Task: In the Company georgetown.edu, schedule a meeting with title: 'Introducing Our Products and Services ', Select date: '8 September, 2023', select start time: 6:00:PM. Add location on call (786) 555-4413 with meeting description: For further discussion on products, kindly join the meeting. Add attendees from company's contact and save.. Logged in from softage.10@softage.net
Action: Mouse moved to (100, 79)
Screenshot: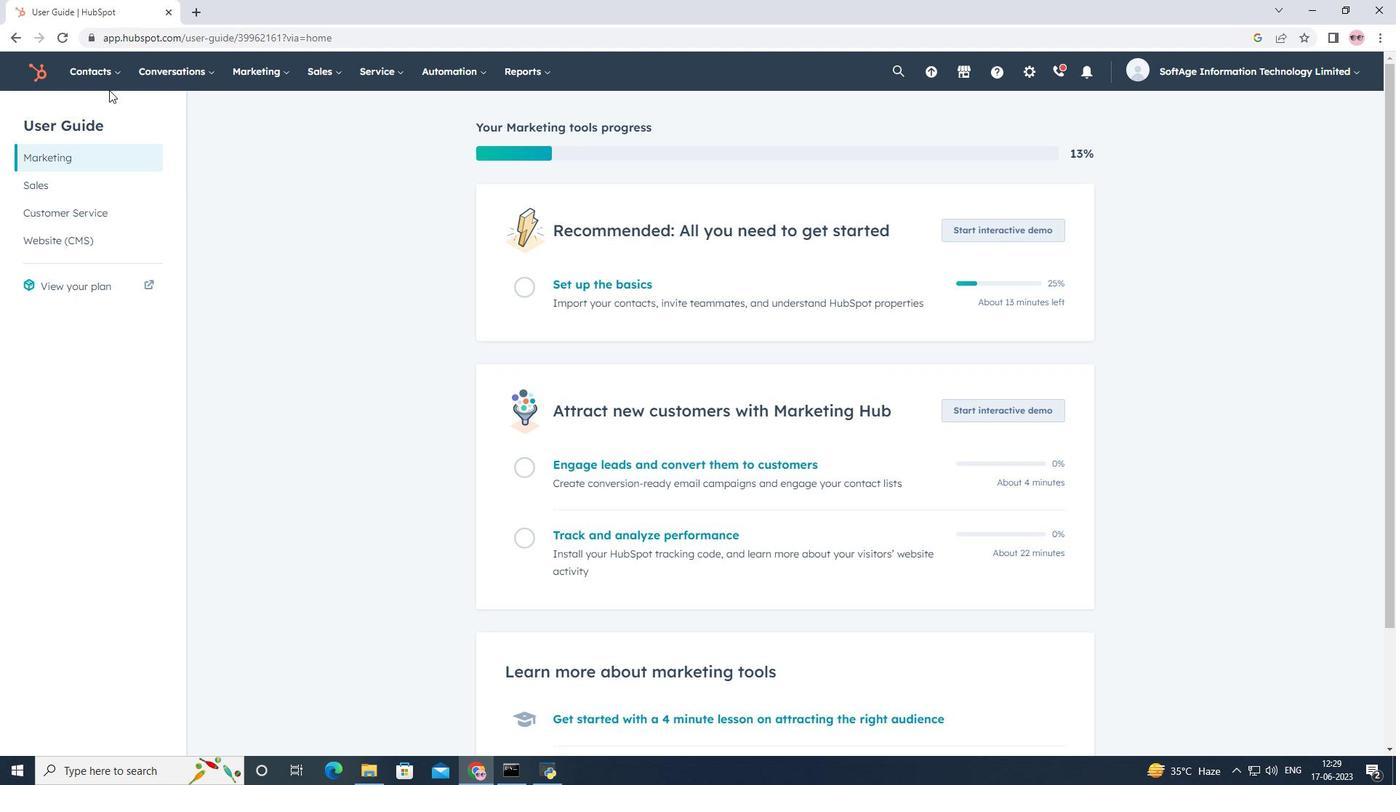 
Action: Mouse pressed left at (100, 79)
Screenshot: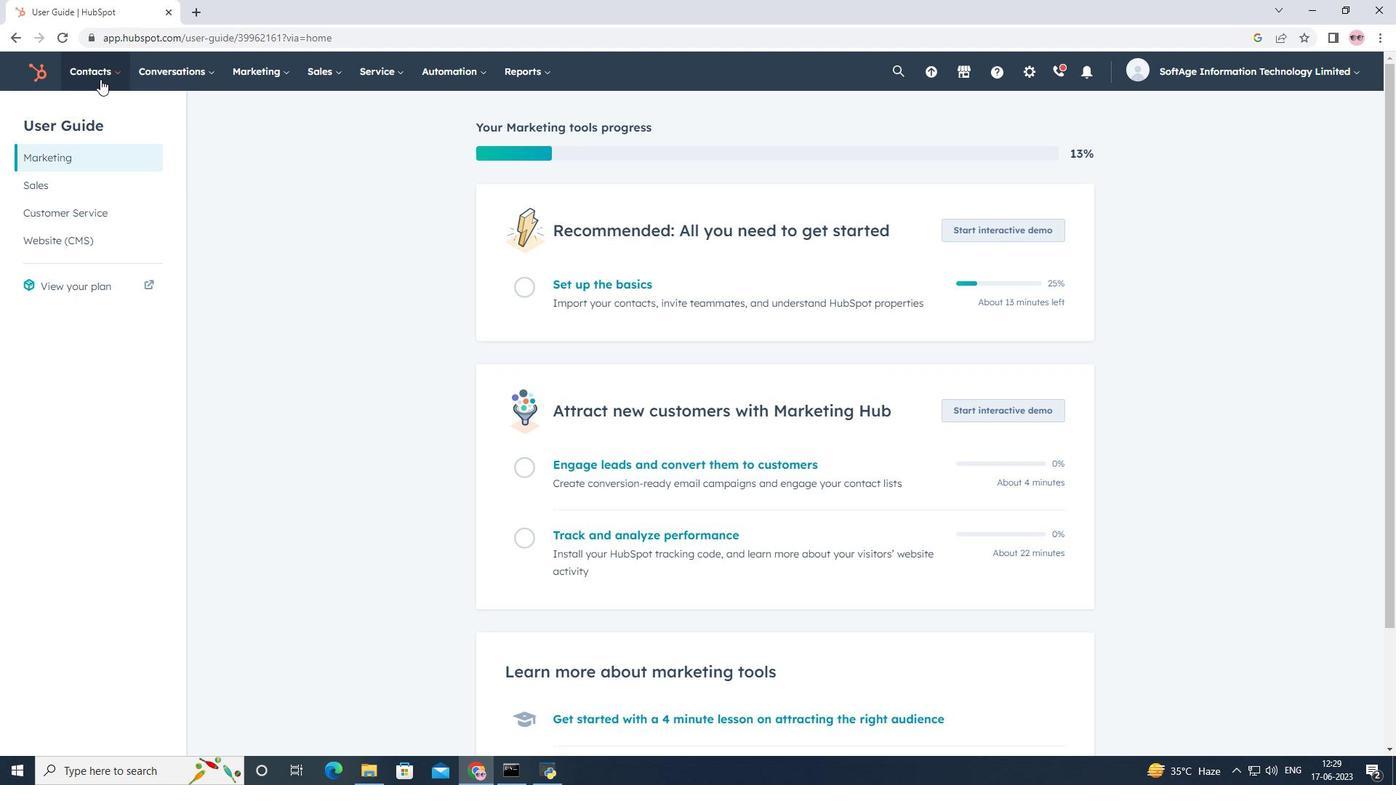 
Action: Mouse moved to (125, 138)
Screenshot: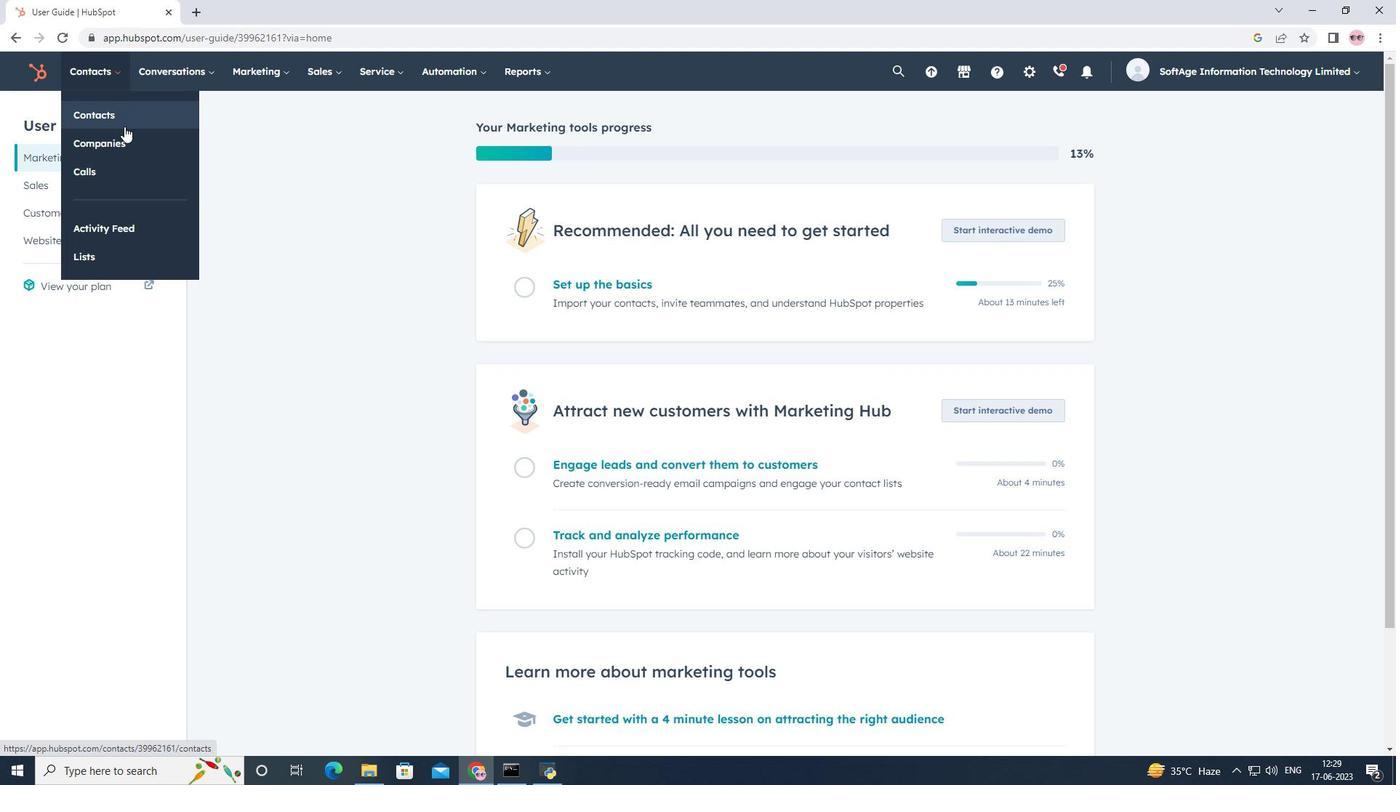 
Action: Mouse pressed left at (125, 138)
Screenshot: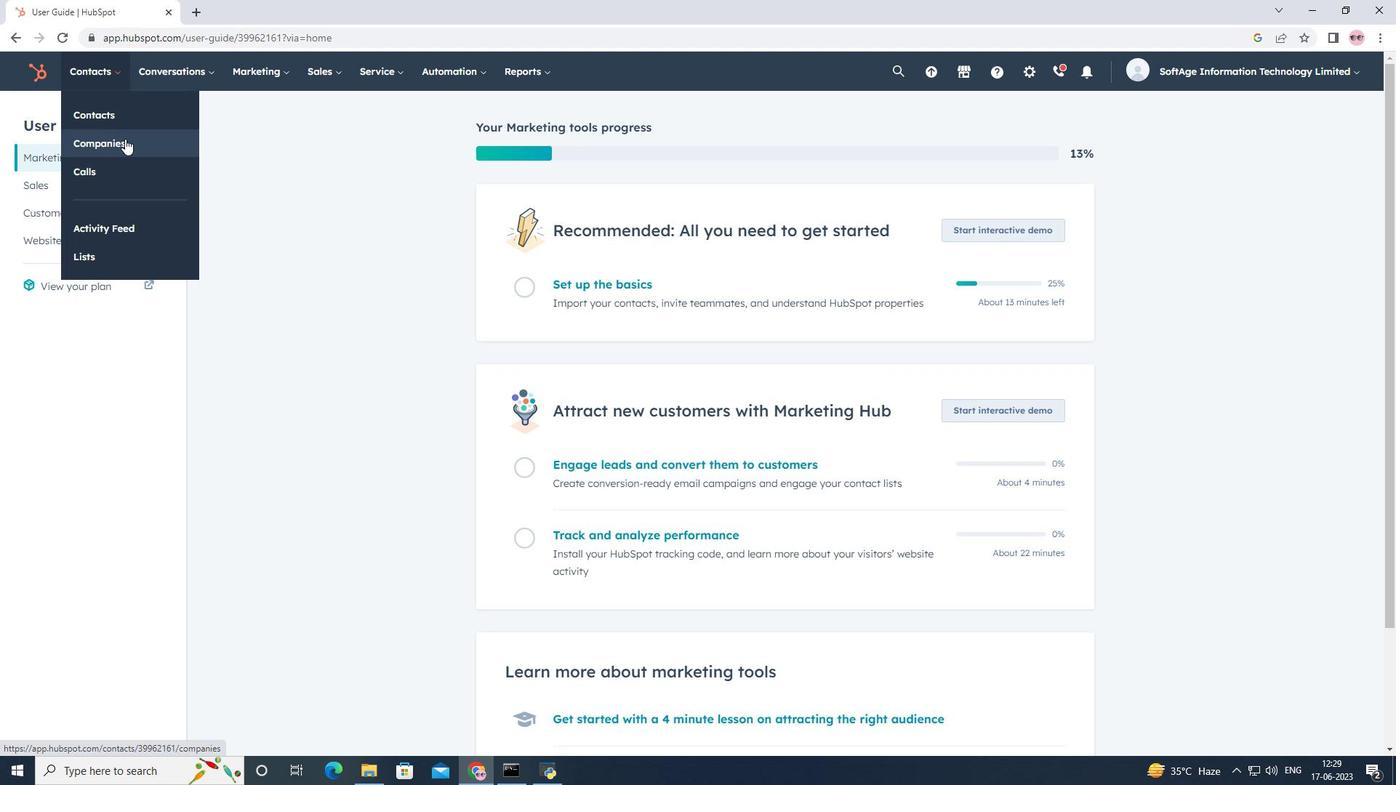 
Action: Mouse moved to (128, 238)
Screenshot: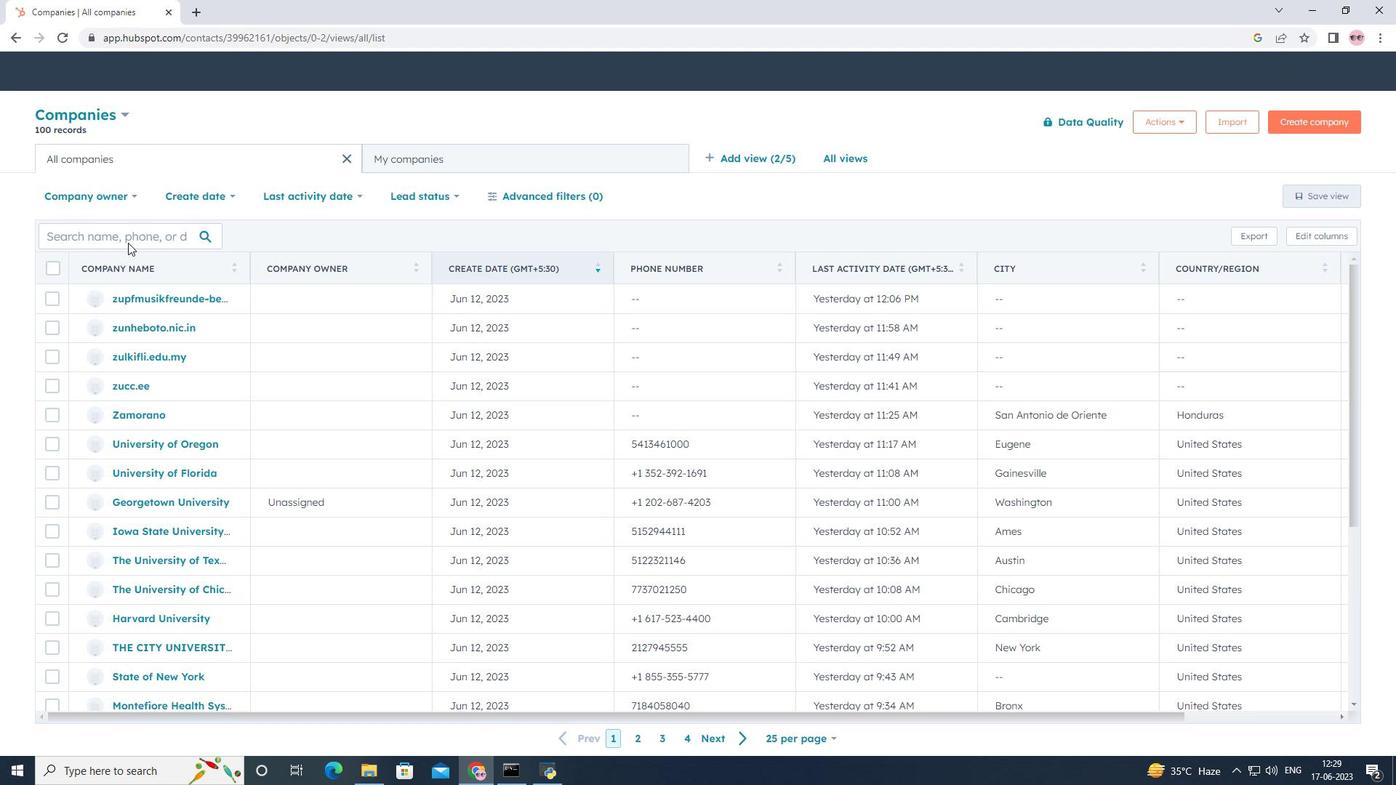 
Action: Mouse pressed left at (128, 238)
Screenshot: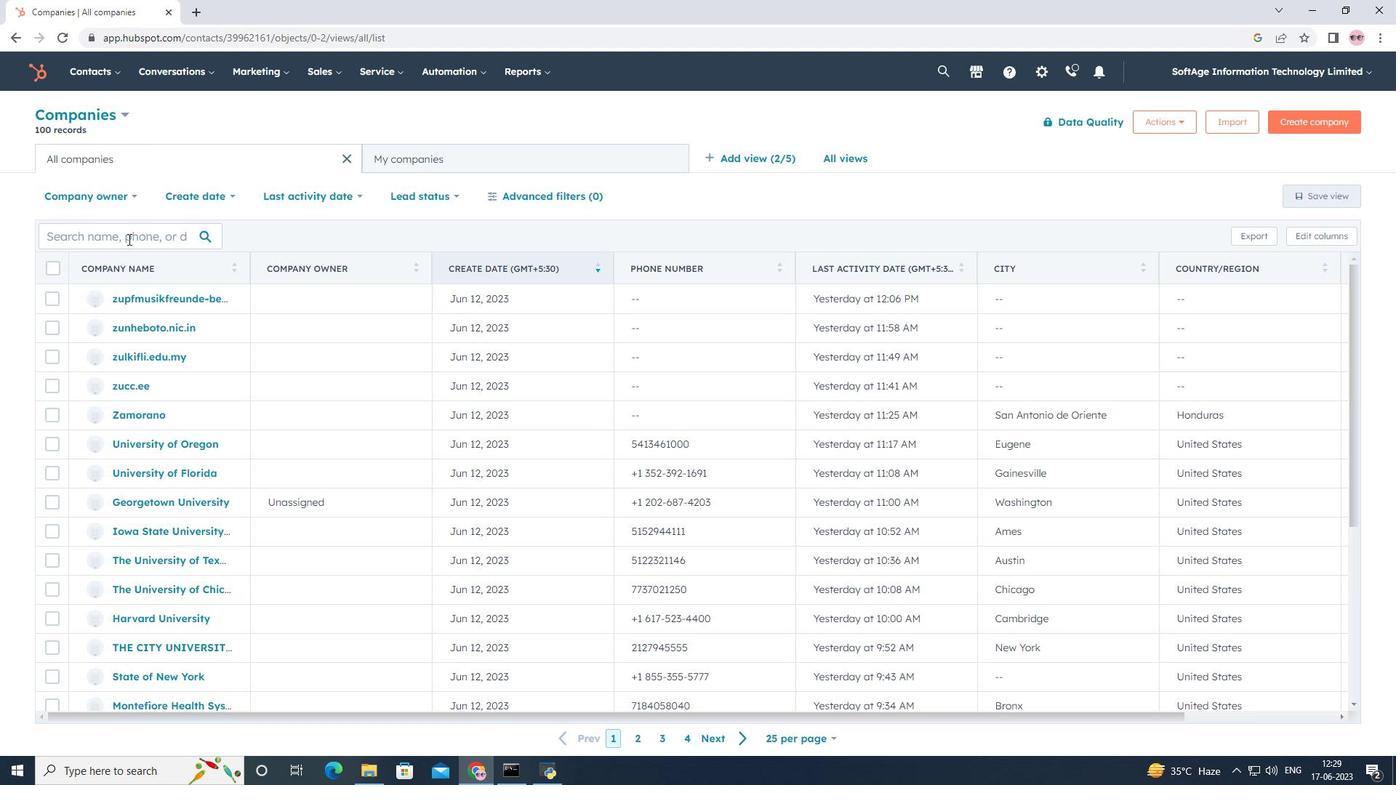 
Action: Key pressed georgetown.edu
Screenshot: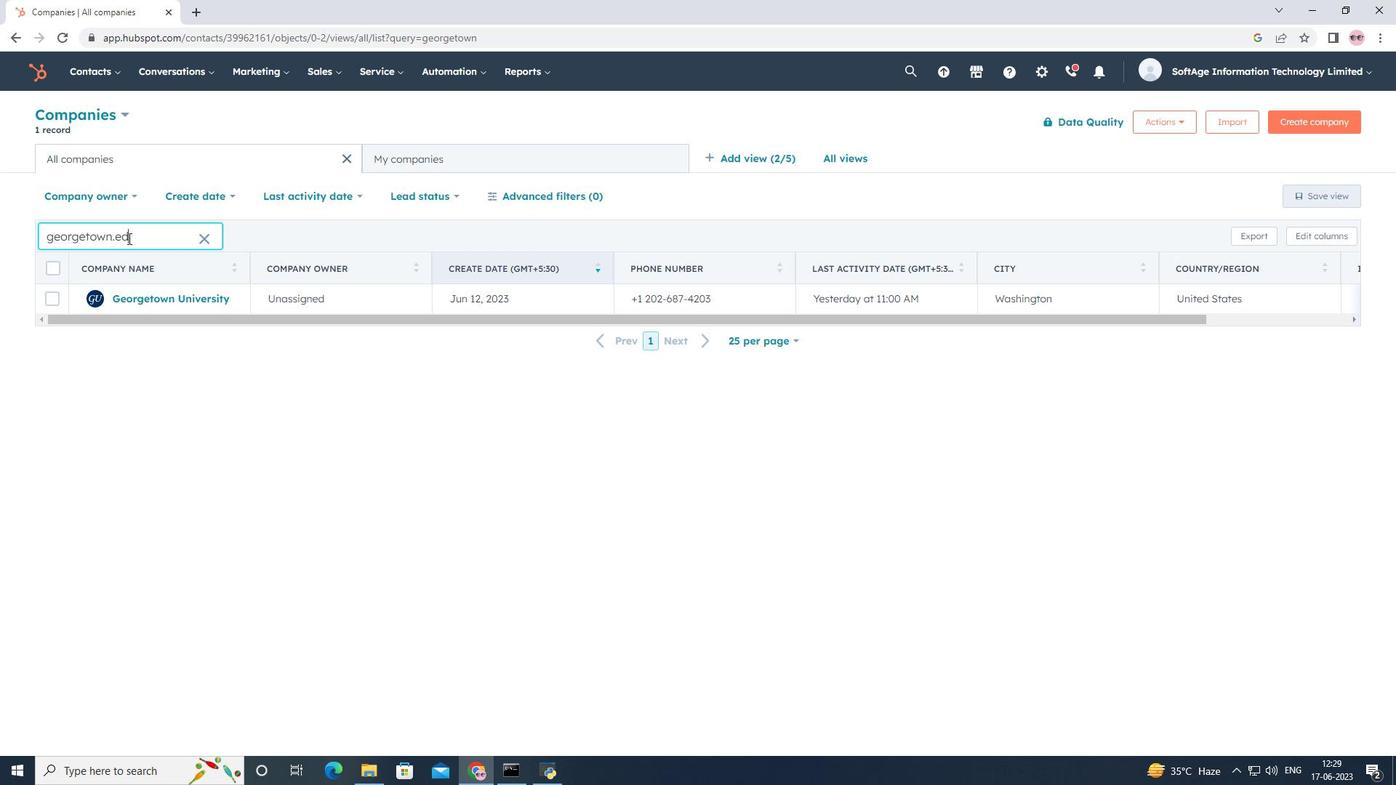 
Action: Mouse moved to (160, 293)
Screenshot: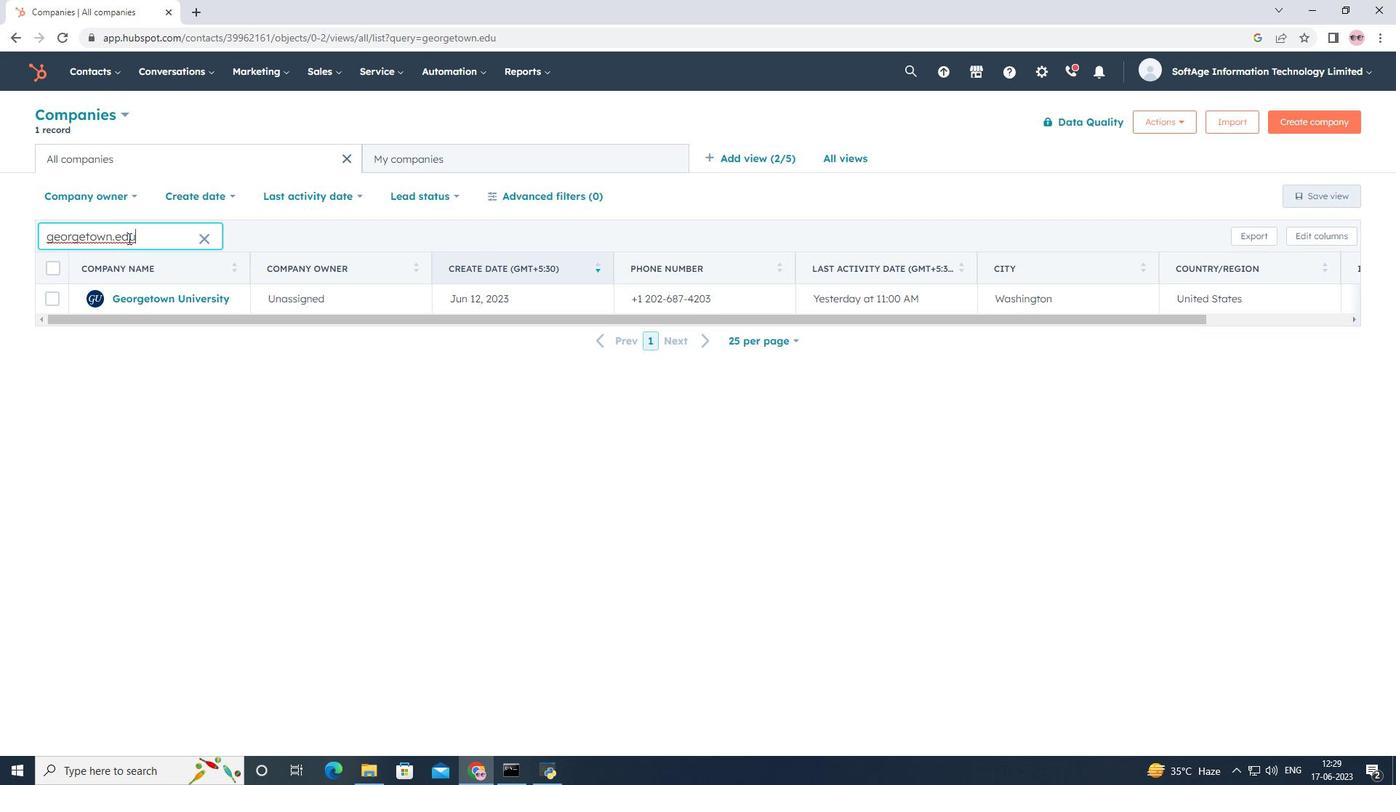 
Action: Mouse pressed left at (160, 293)
Screenshot: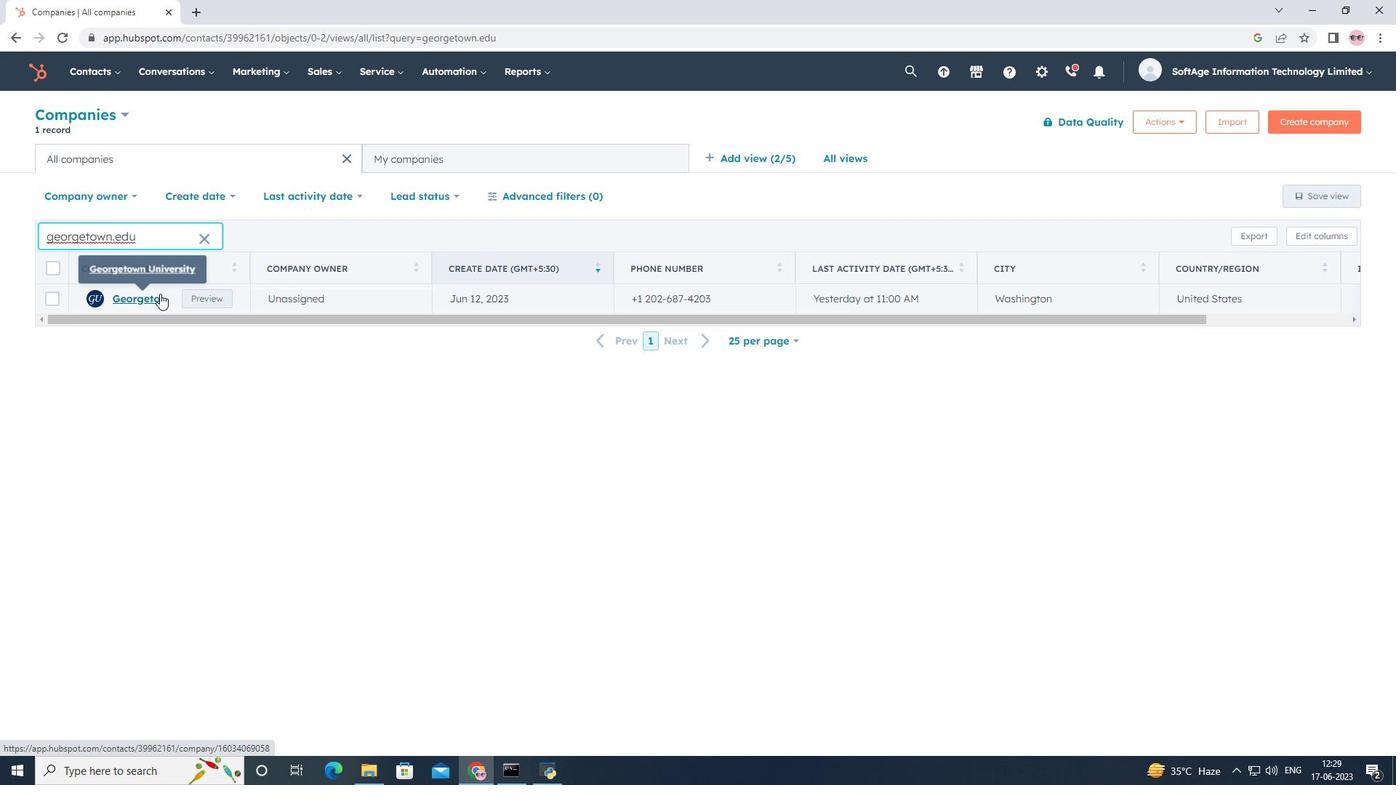 
Action: Mouse moved to (235, 242)
Screenshot: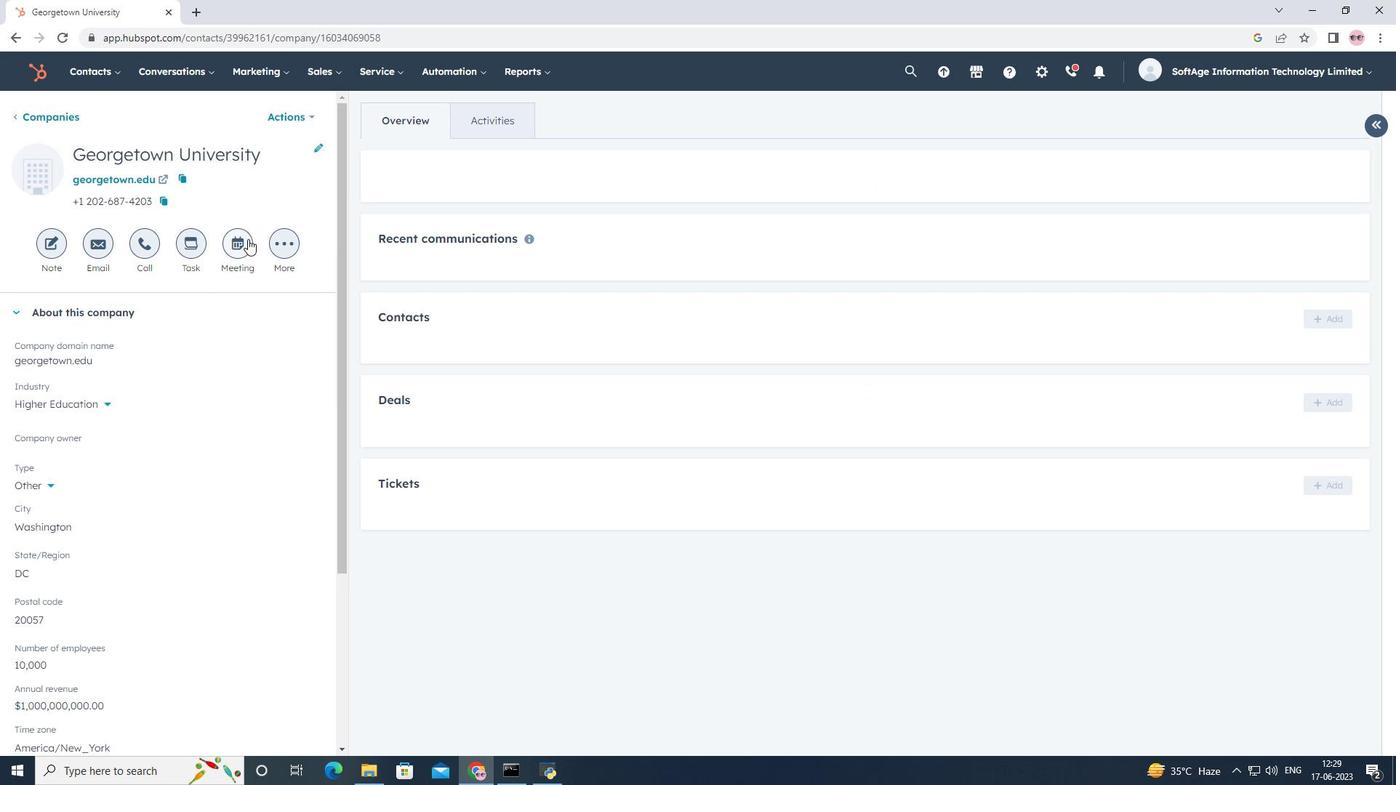 
Action: Mouse pressed left at (235, 242)
Screenshot: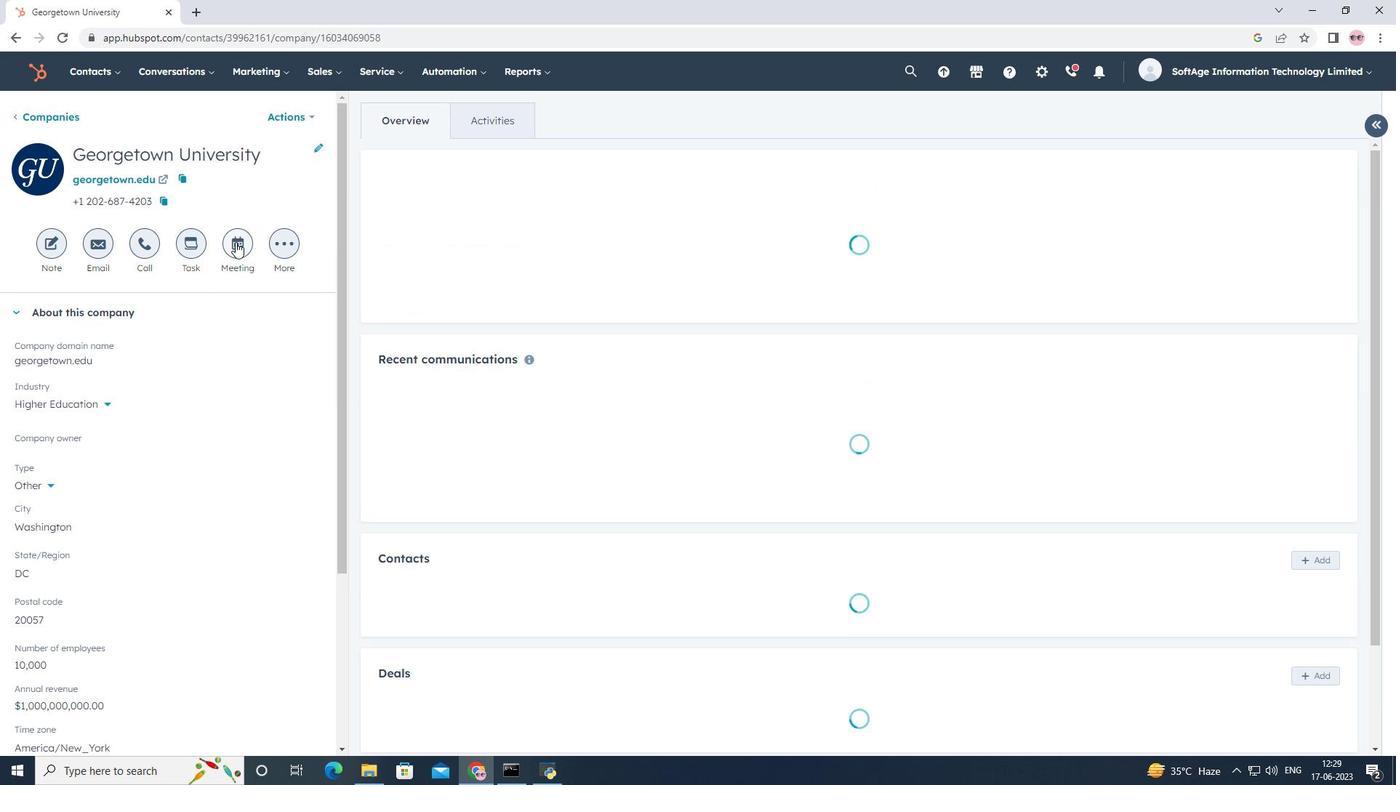 
Action: Mouse moved to (312, 226)
Screenshot: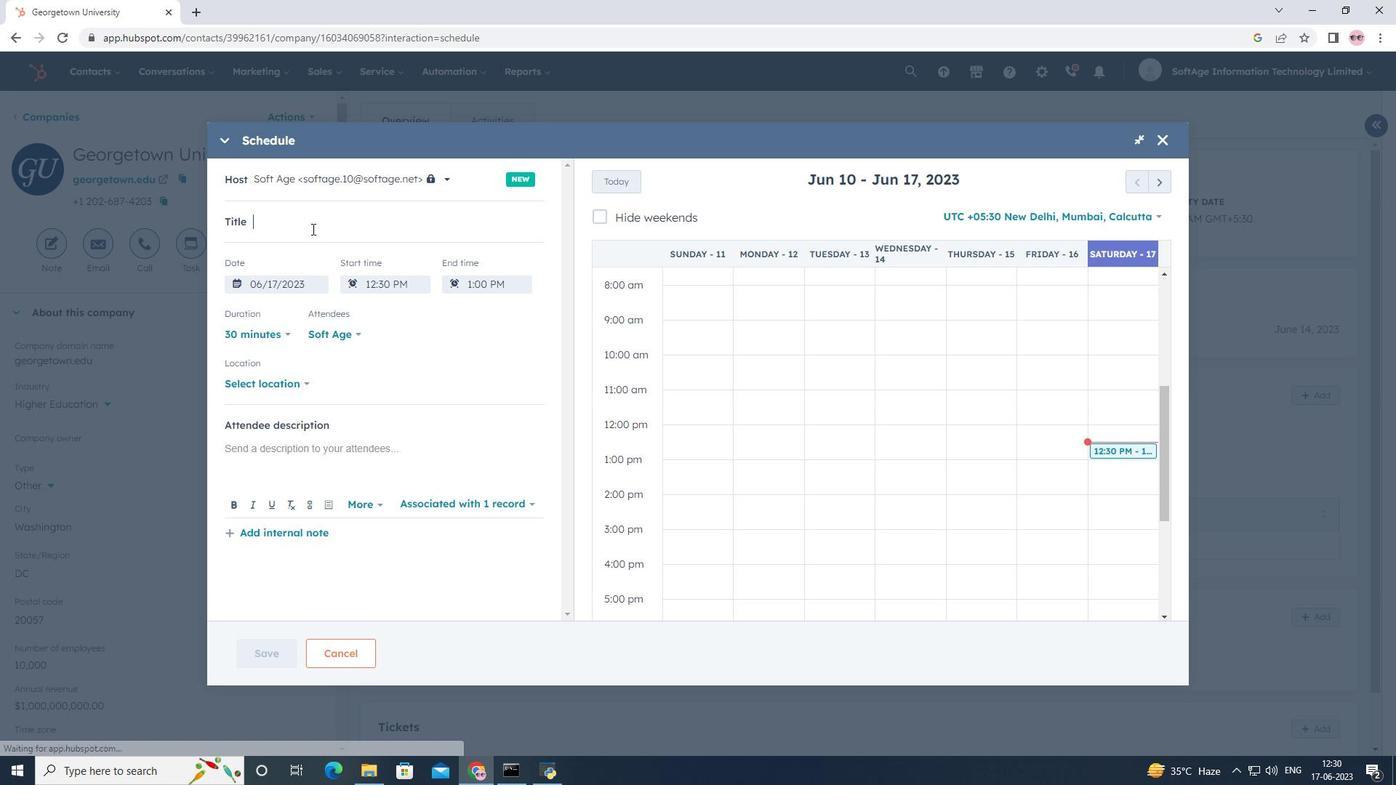
Action: Mouse pressed left at (312, 226)
Screenshot: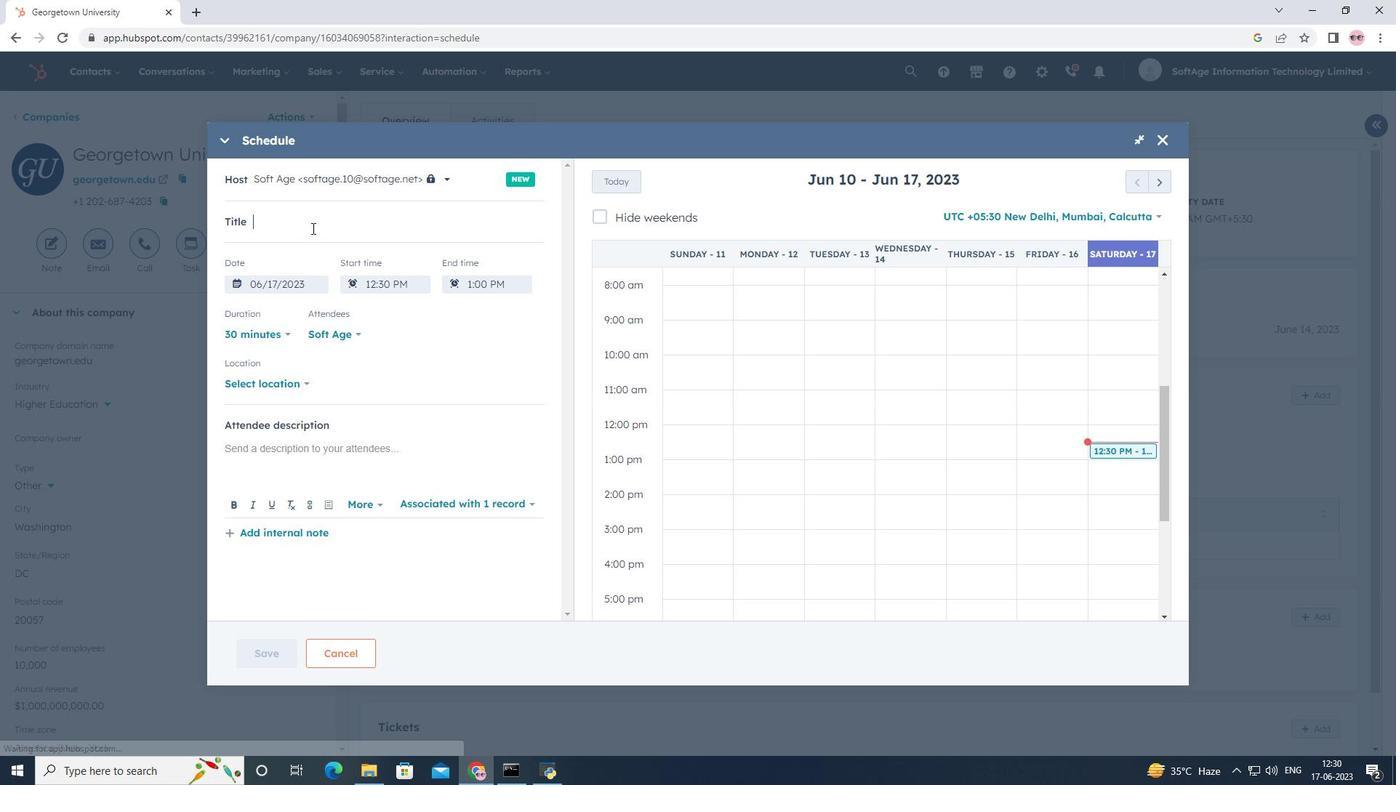 
Action: Mouse moved to (313, 226)
Screenshot: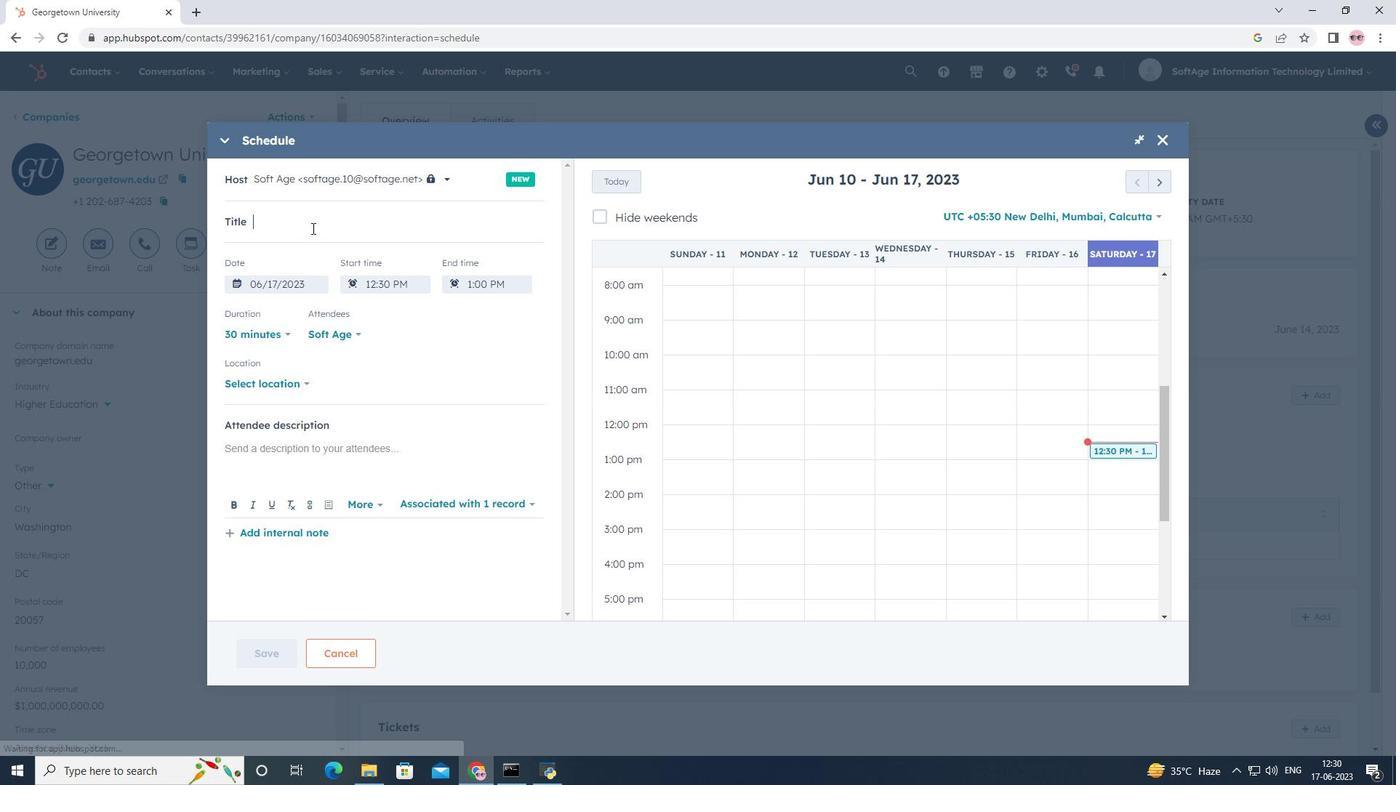 
Action: Key pressed <Key.shift>Introducing<Key.space><Key.shift>Our<Key.space><Key.shift>Products<Key.space>and<Key.space><Key.shift>Services
Screenshot: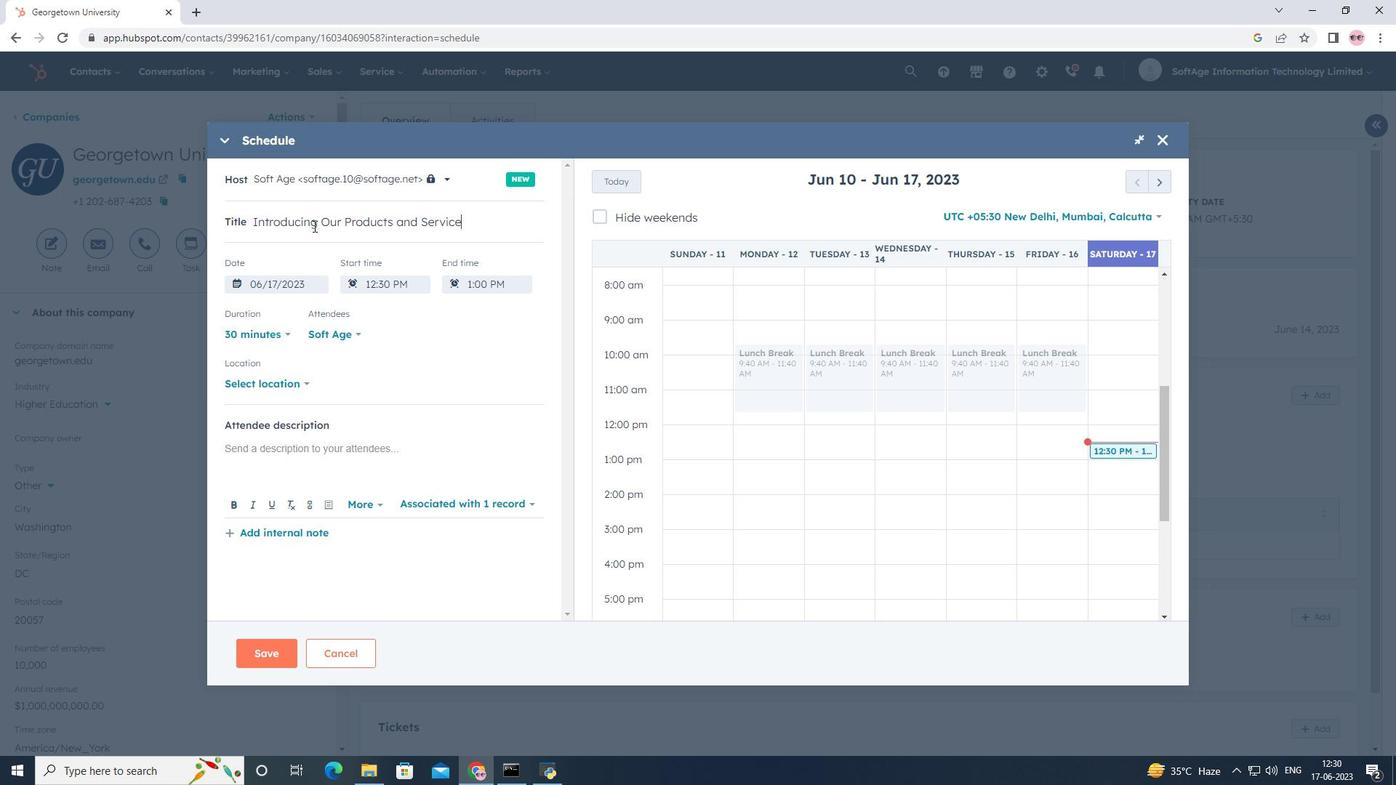 
Action: Mouse moved to (1157, 186)
Screenshot: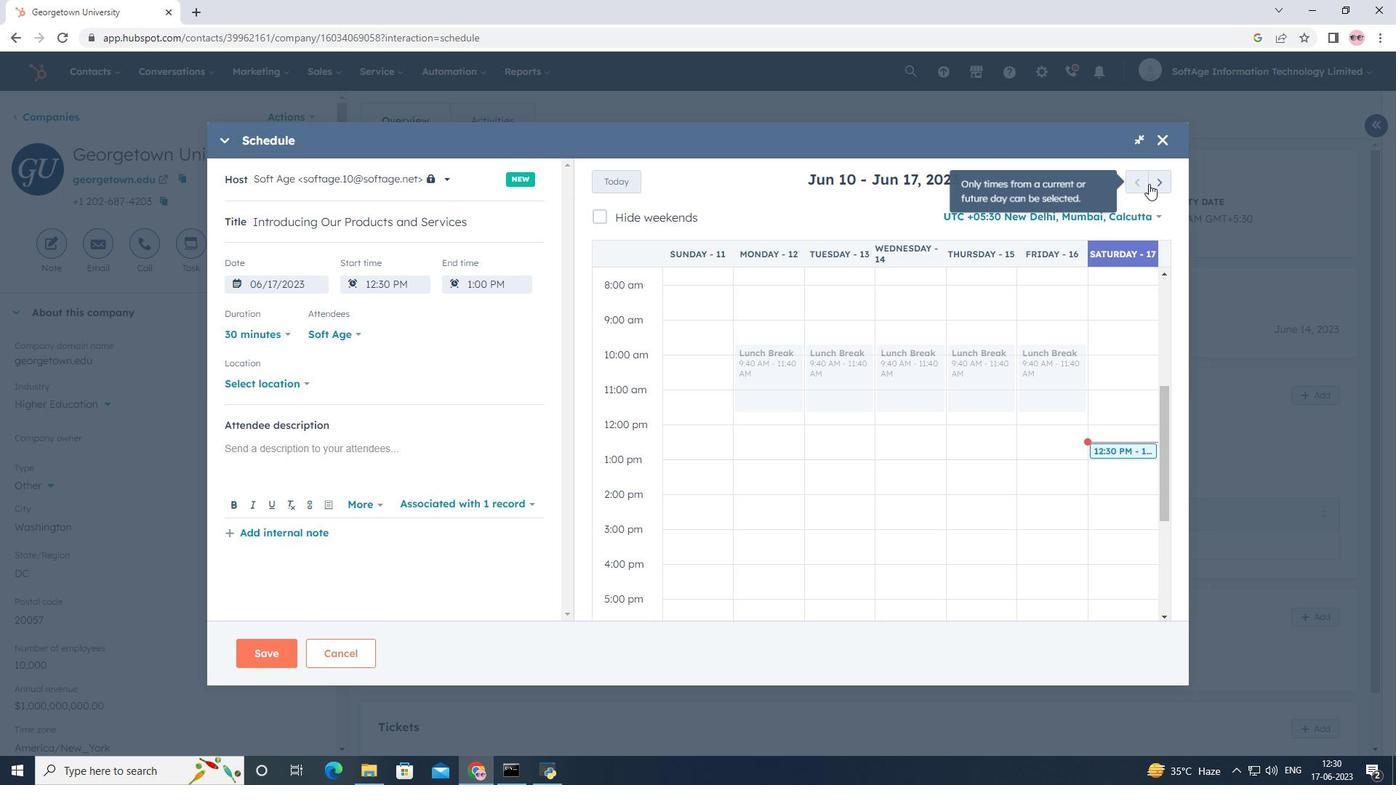 
Action: Mouse pressed left at (1157, 186)
Screenshot: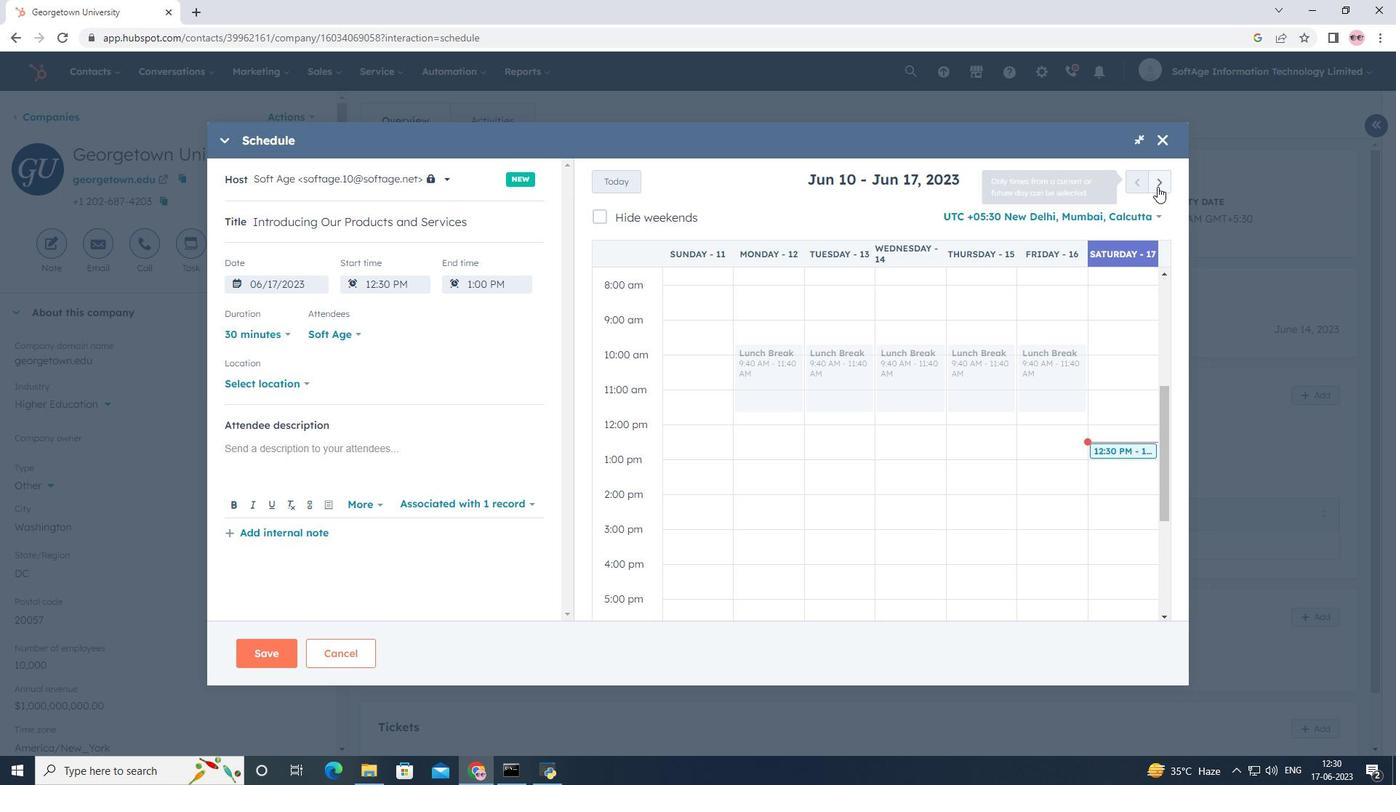 
Action: Mouse pressed left at (1157, 186)
Screenshot: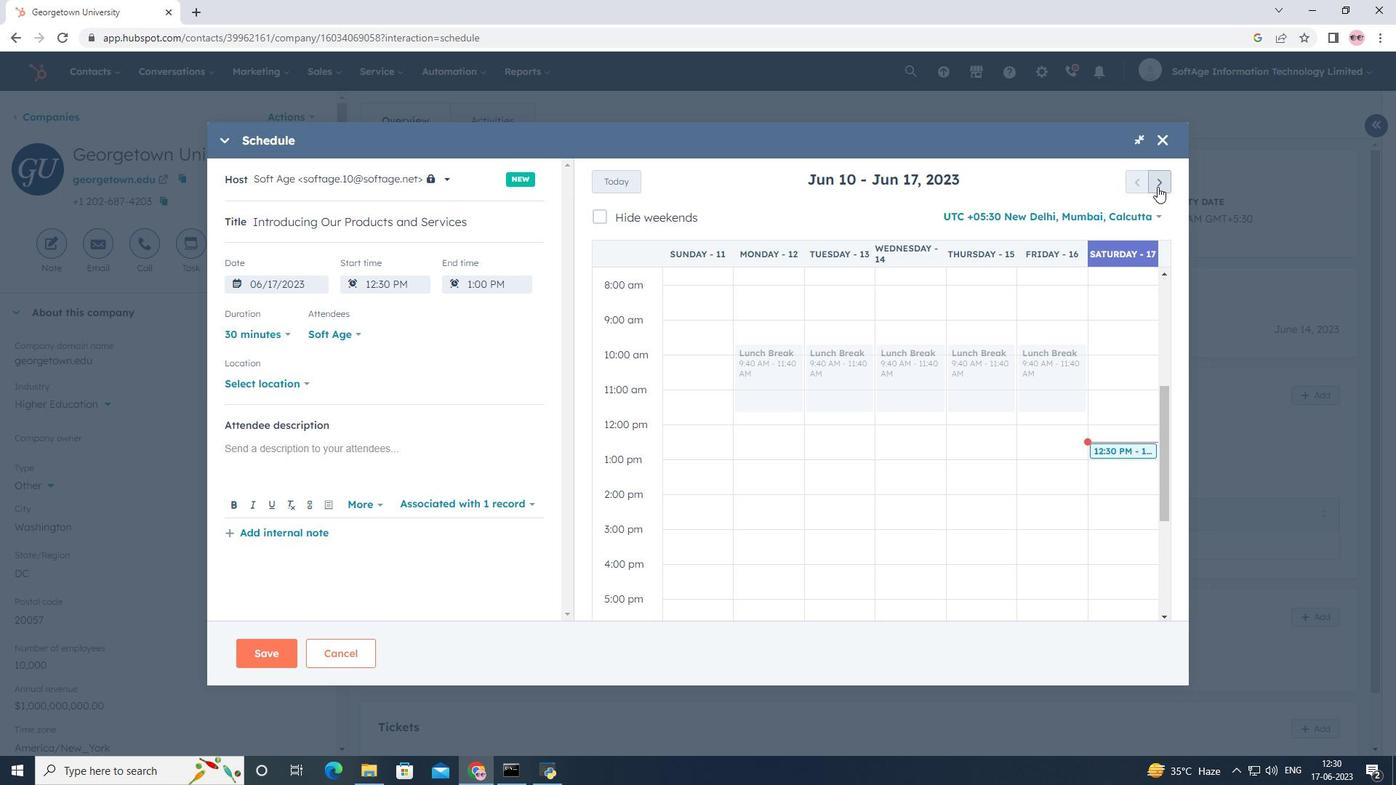 
Action: Mouse pressed left at (1157, 186)
Screenshot: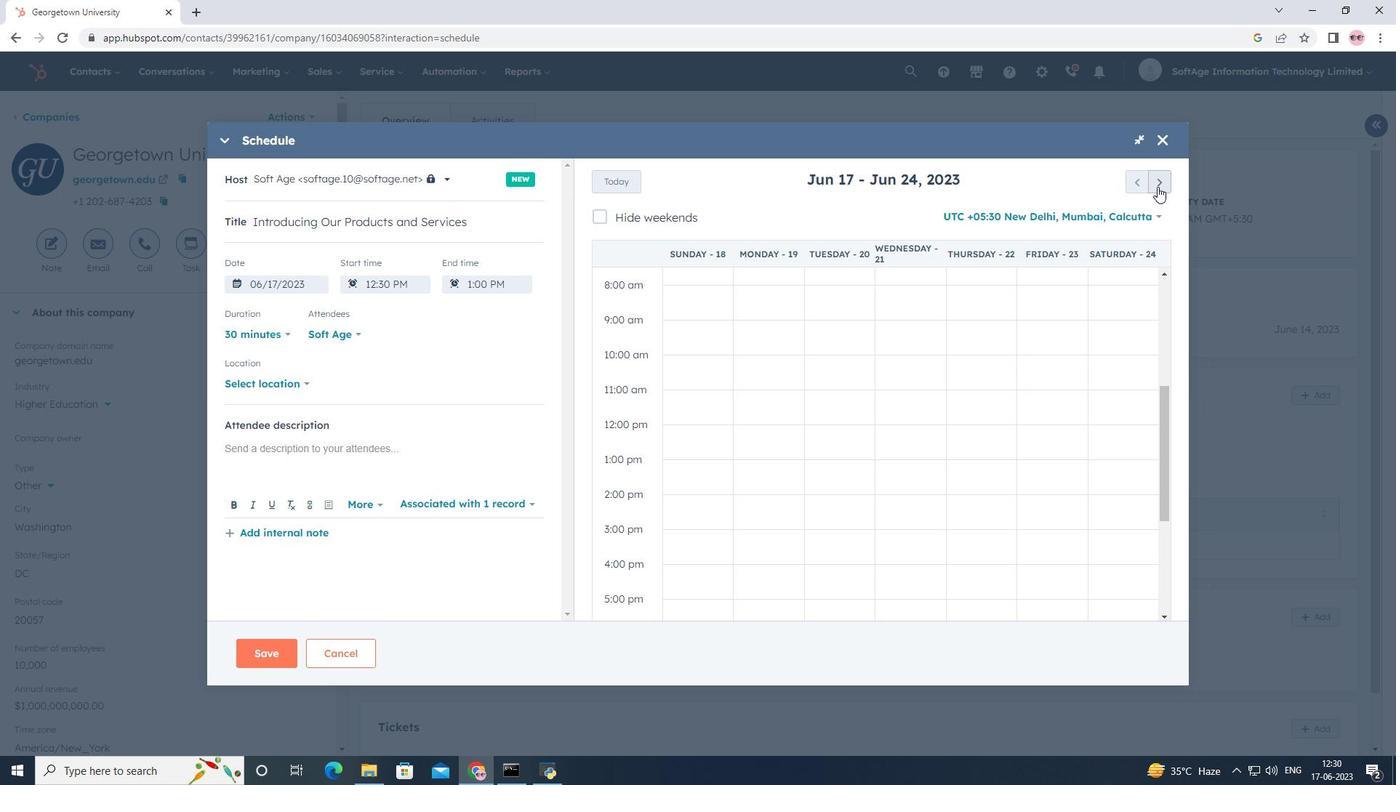 
Action: Mouse pressed left at (1157, 186)
Screenshot: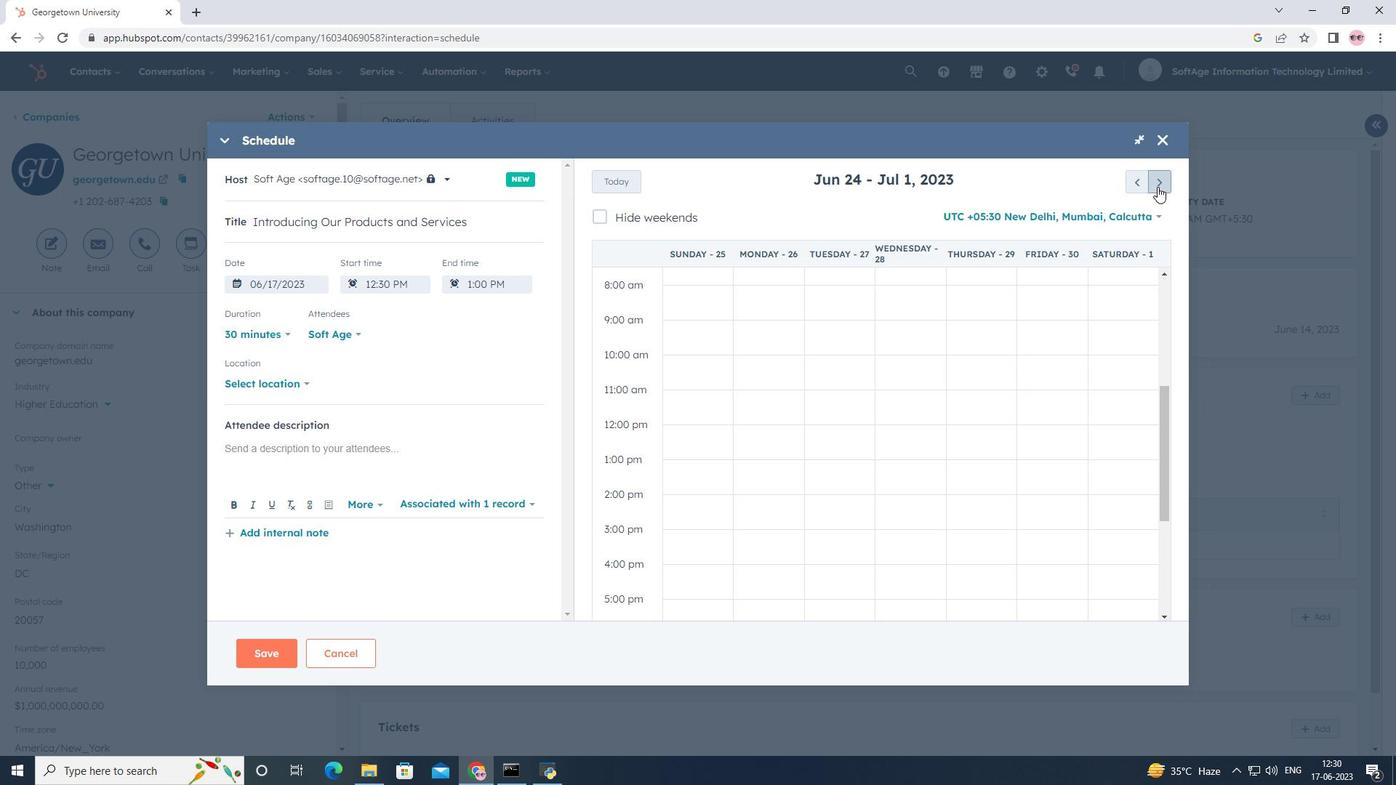 
Action: Mouse pressed left at (1157, 186)
Screenshot: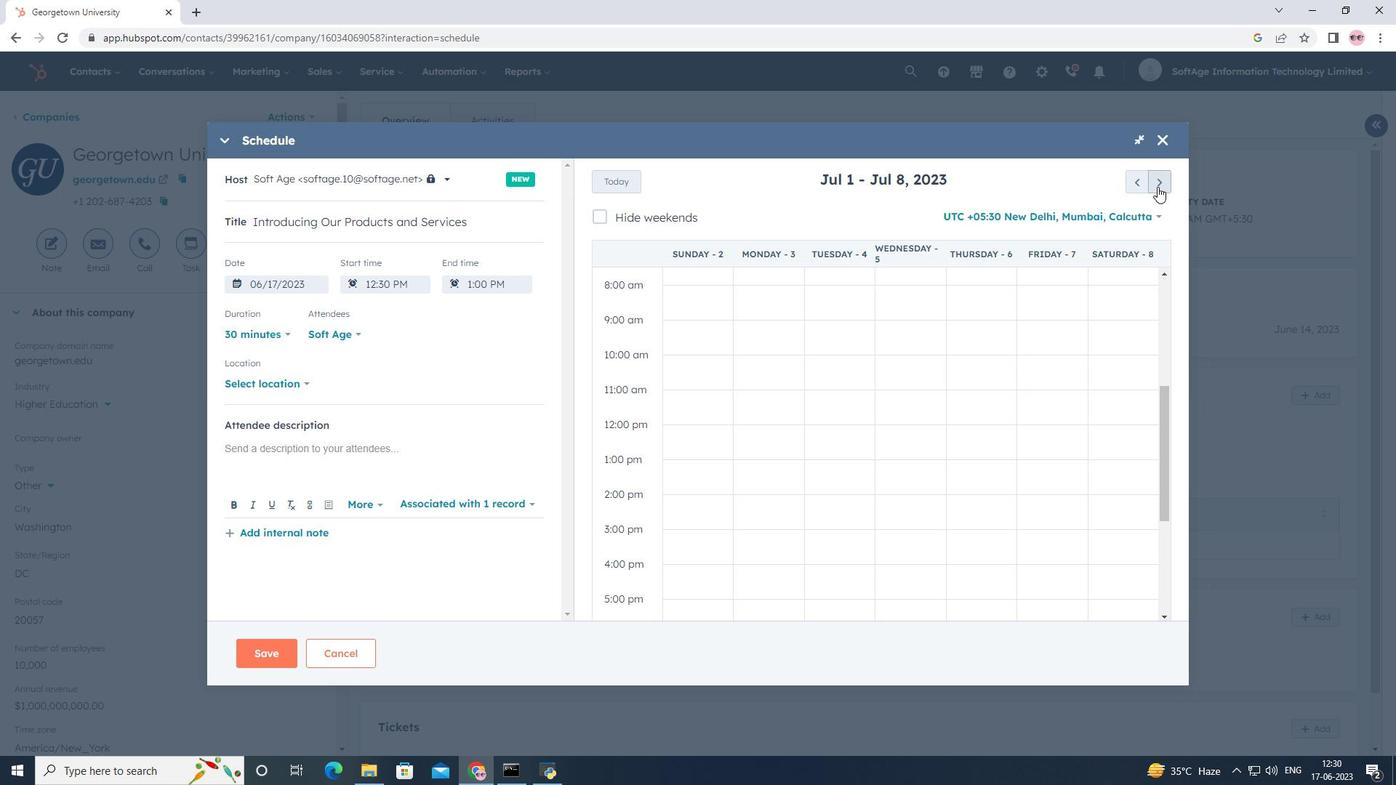 
Action: Mouse pressed left at (1157, 186)
Screenshot: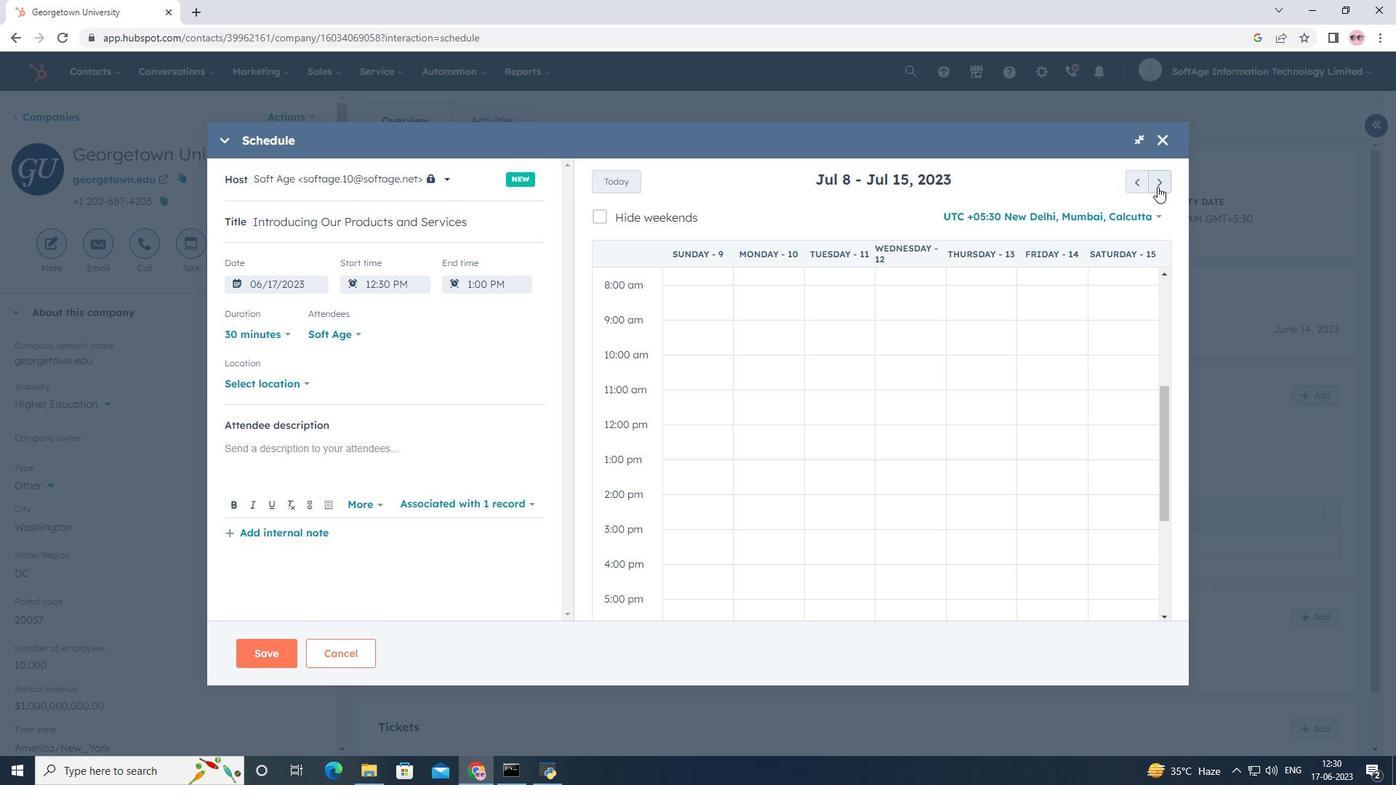 
Action: Mouse moved to (1158, 186)
Screenshot: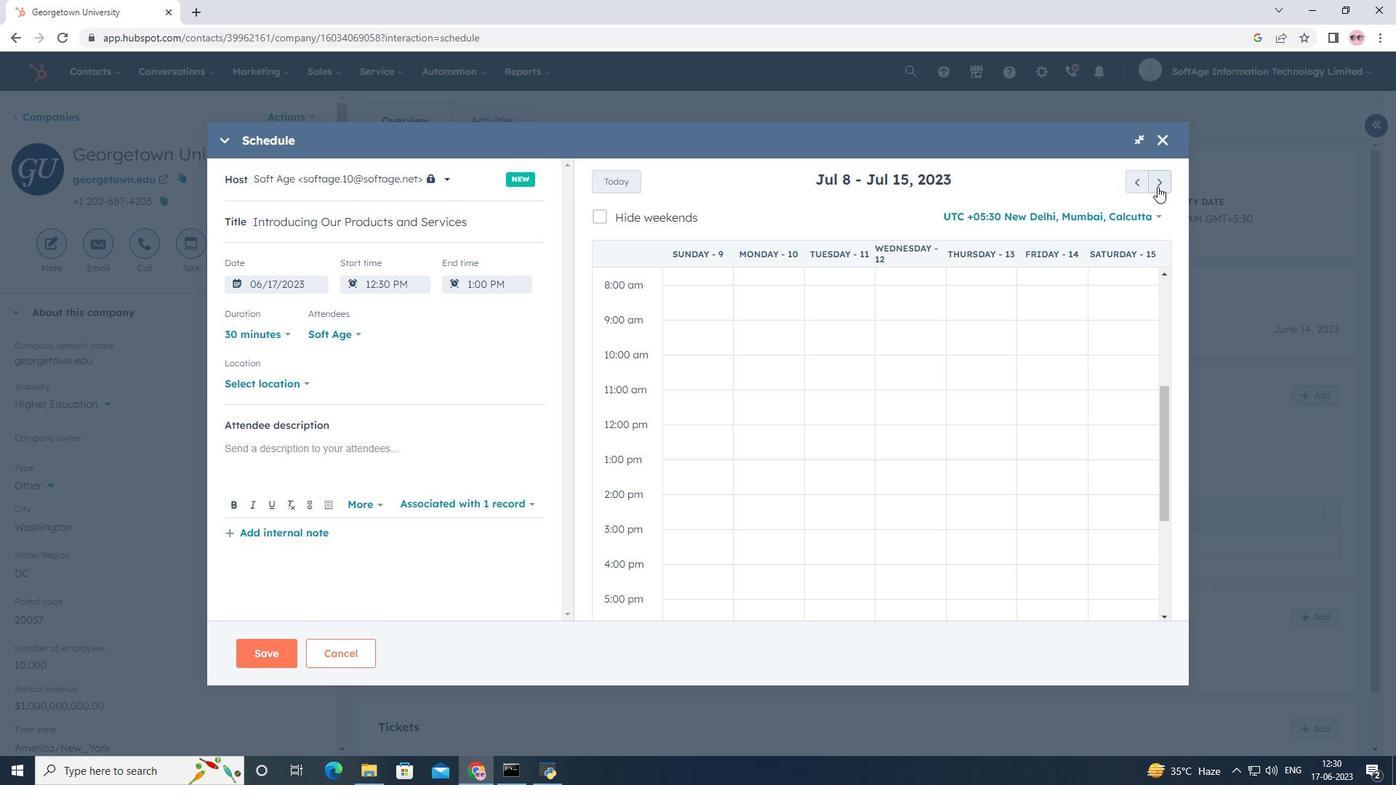 
Action: Mouse pressed left at (1158, 186)
Screenshot: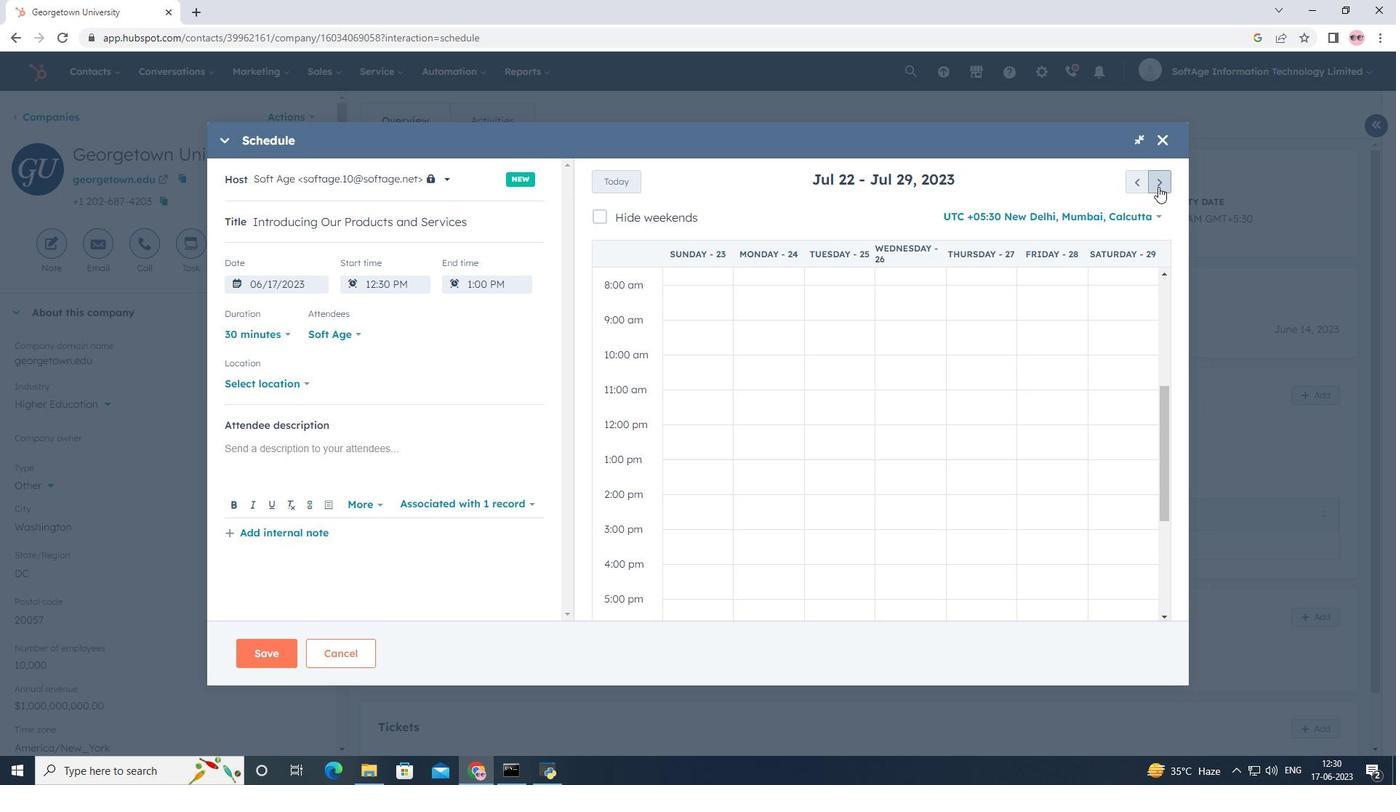 
Action: Mouse pressed left at (1158, 186)
Screenshot: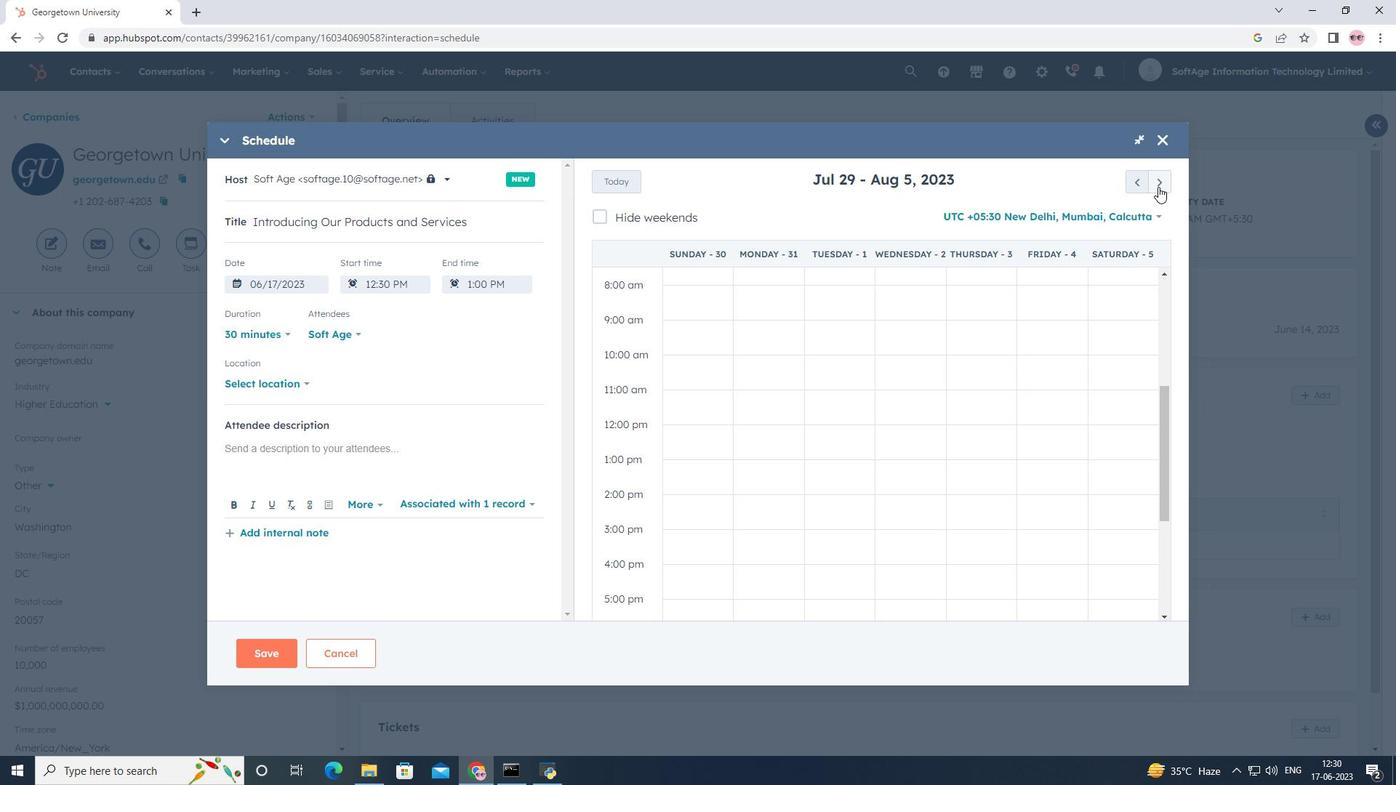 
Action: Mouse pressed left at (1158, 186)
Screenshot: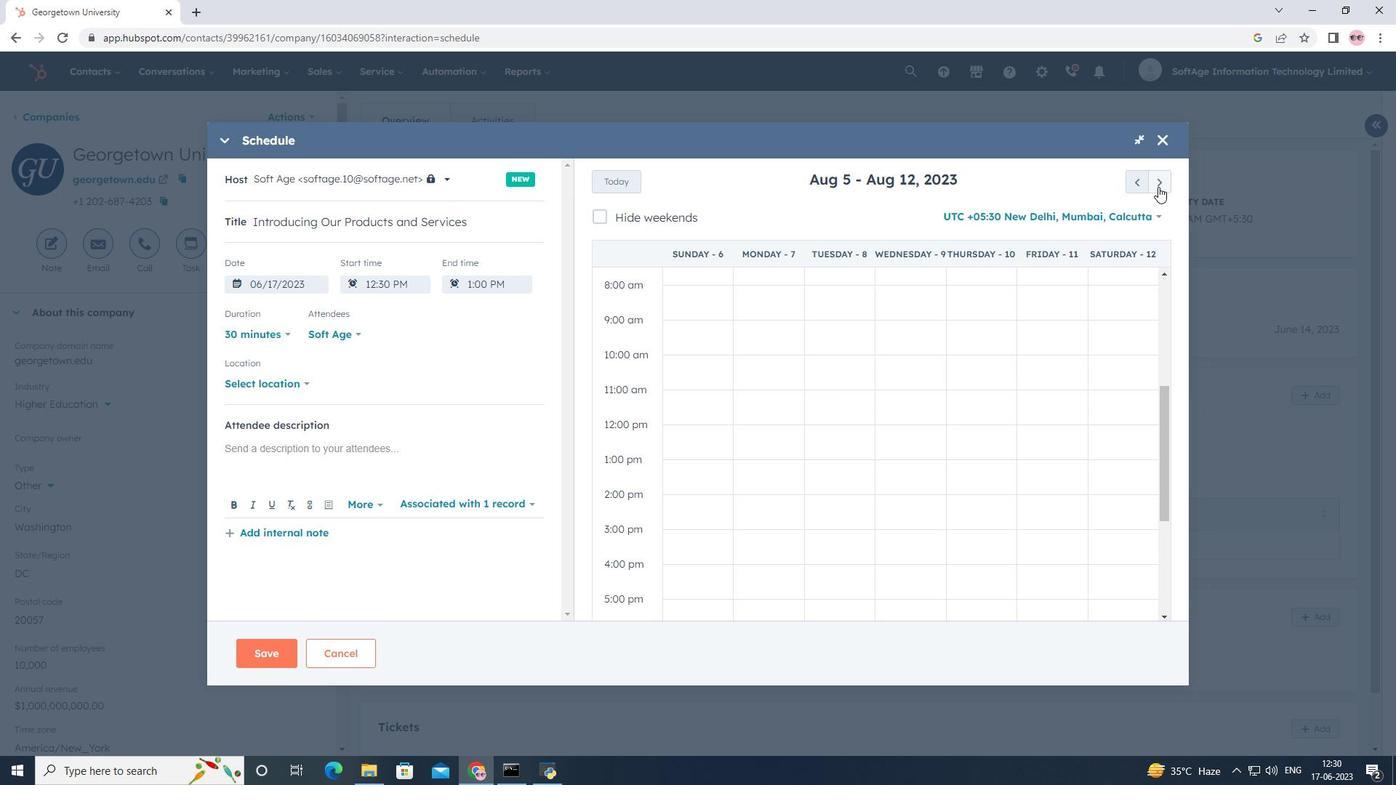
Action: Mouse pressed left at (1158, 186)
Screenshot: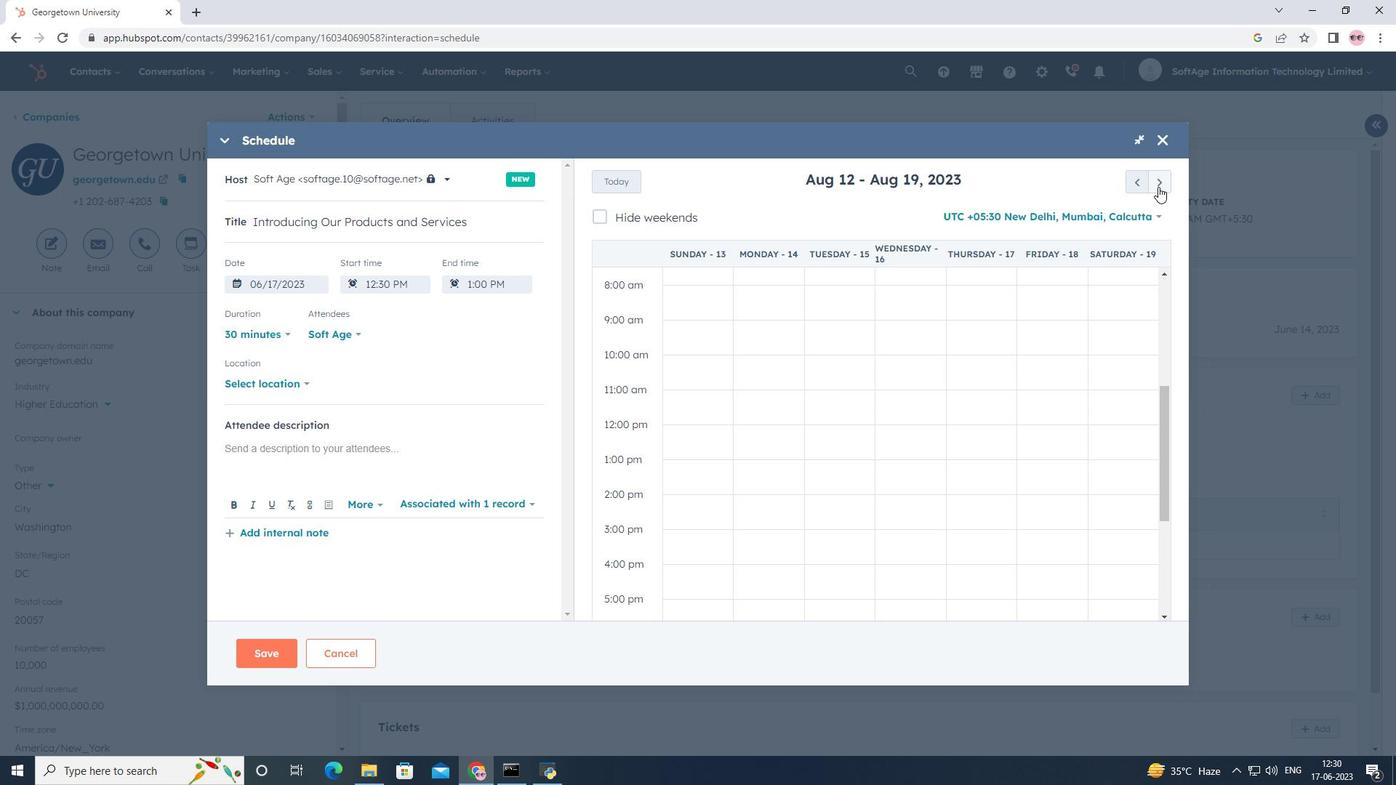 
Action: Mouse pressed left at (1158, 186)
Screenshot: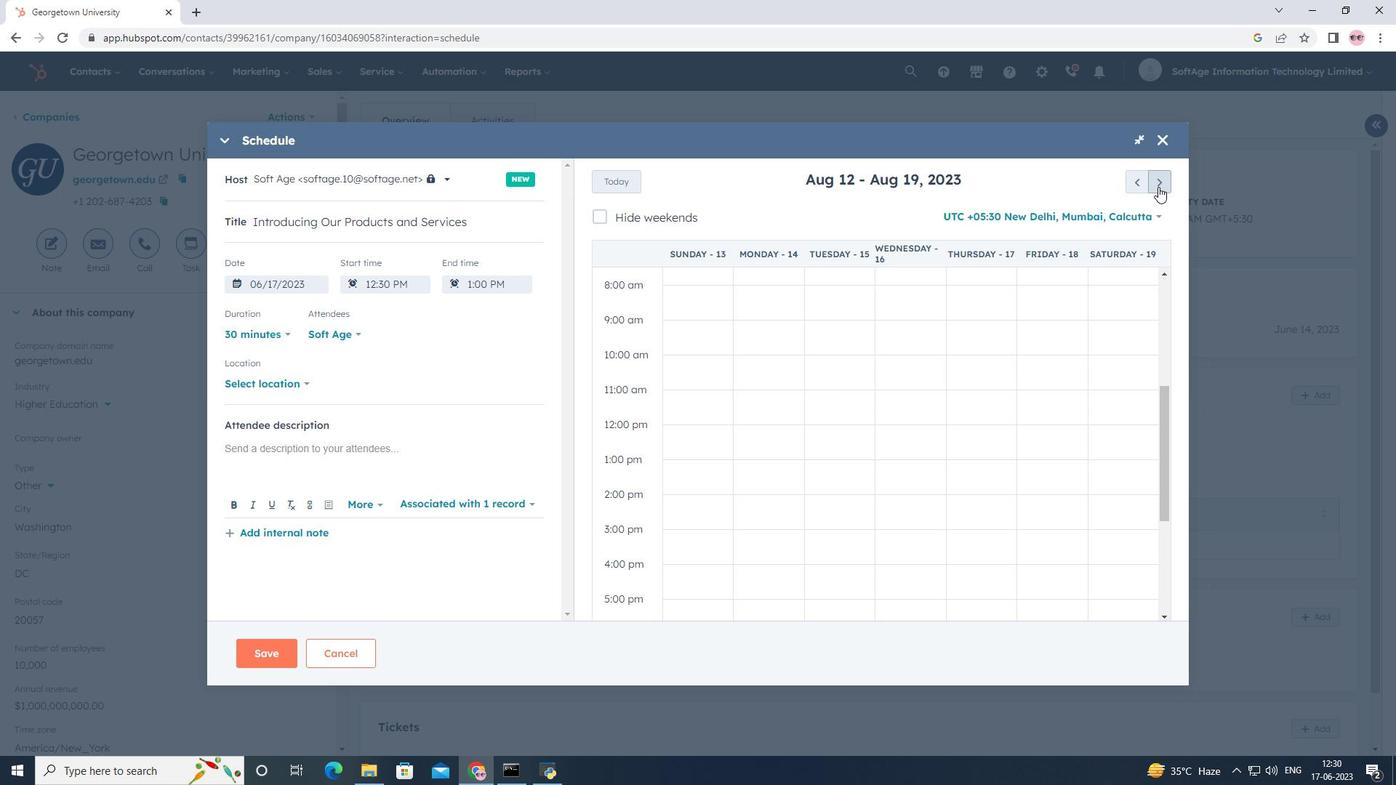 
Action: Mouse pressed left at (1158, 186)
Screenshot: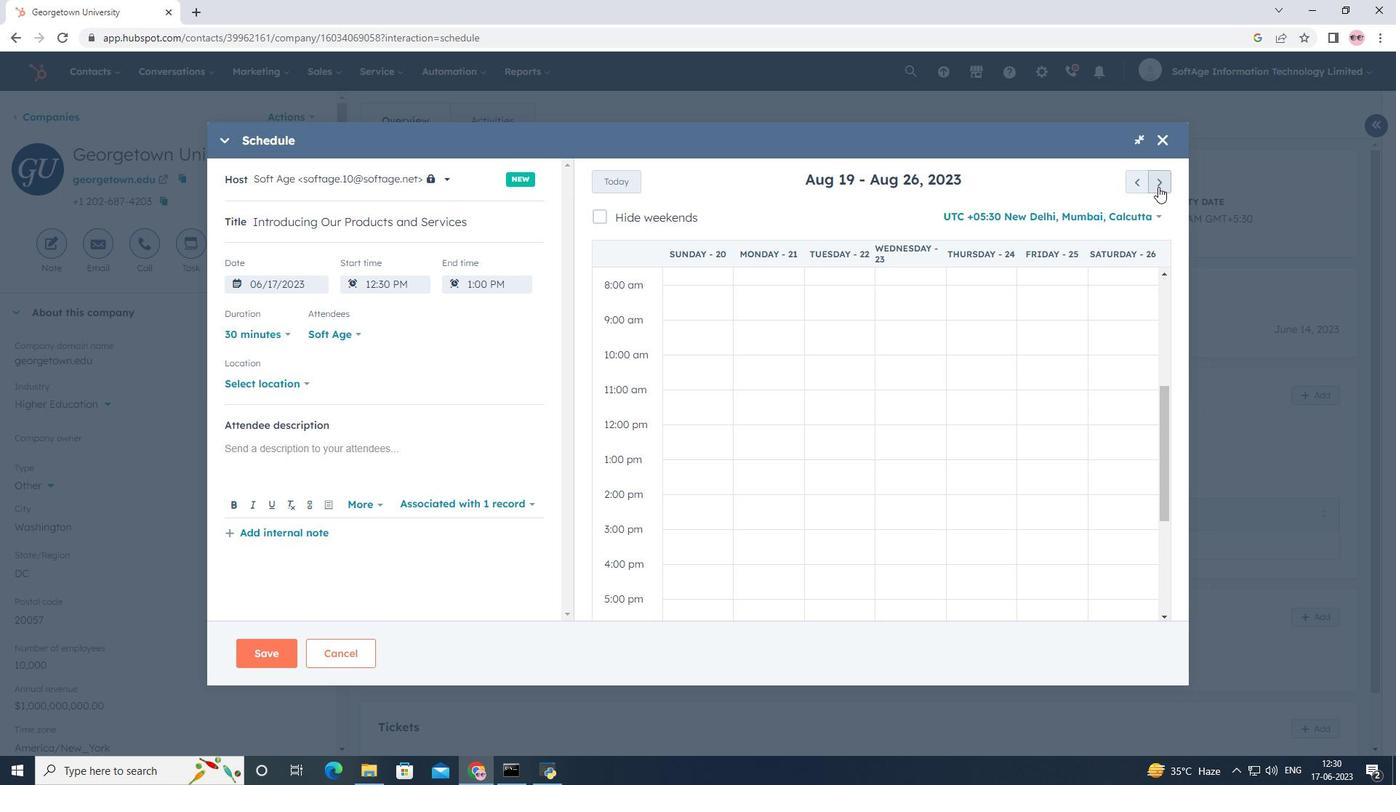 
Action: Mouse moved to (1059, 541)
Screenshot: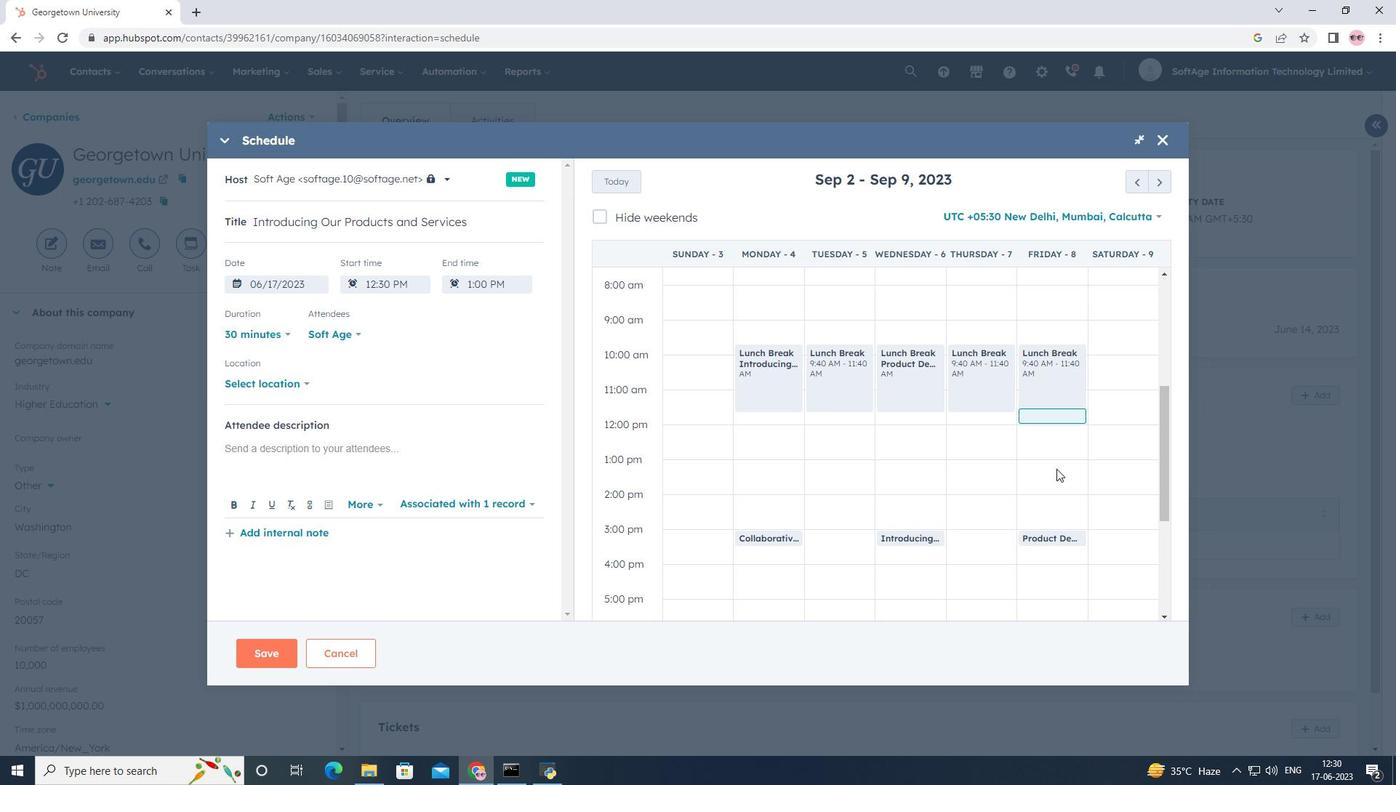 
Action: Mouse scrolled (1059, 541) with delta (0, 0)
Screenshot: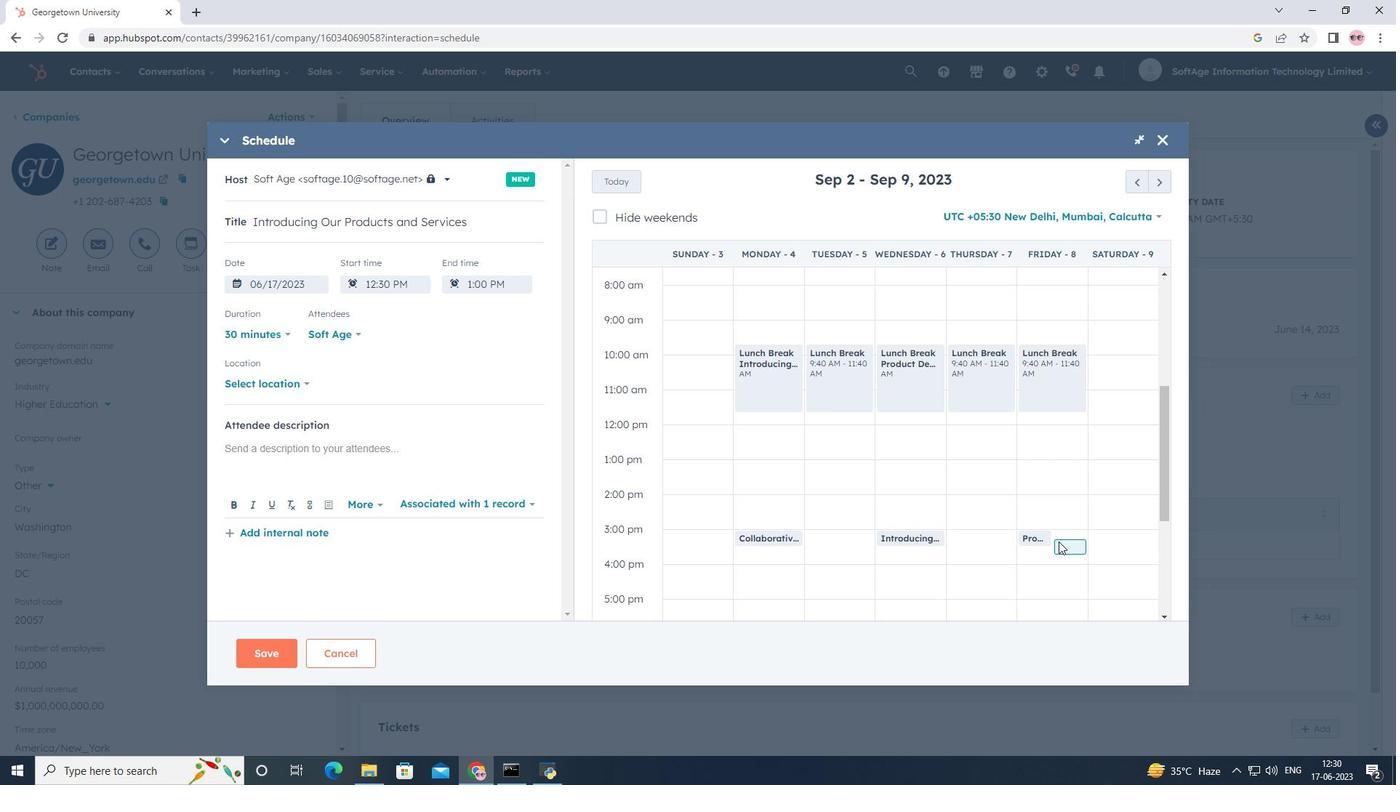 
Action: Mouse scrolled (1059, 541) with delta (0, 0)
Screenshot: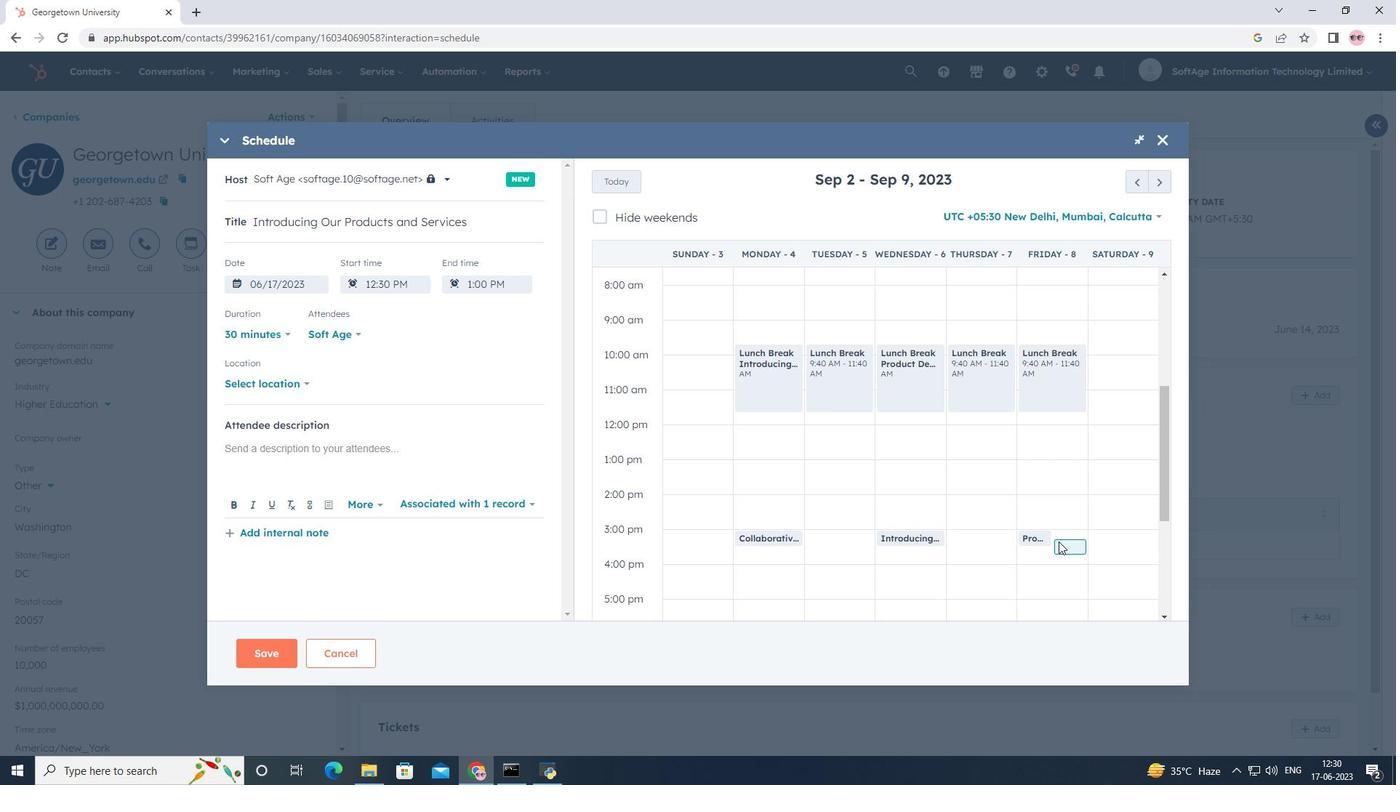 
Action: Mouse moved to (1037, 495)
Screenshot: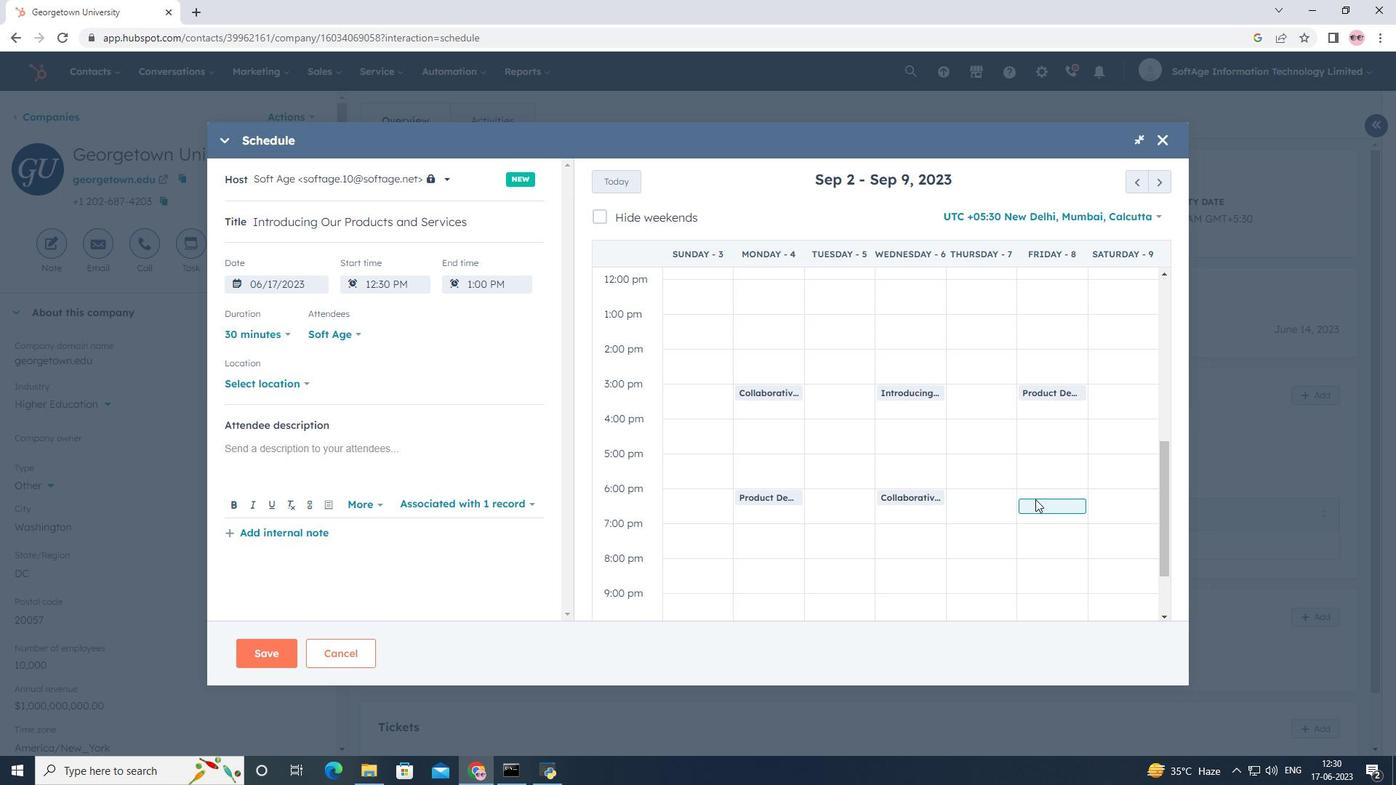 
Action: Mouse pressed left at (1037, 495)
Screenshot: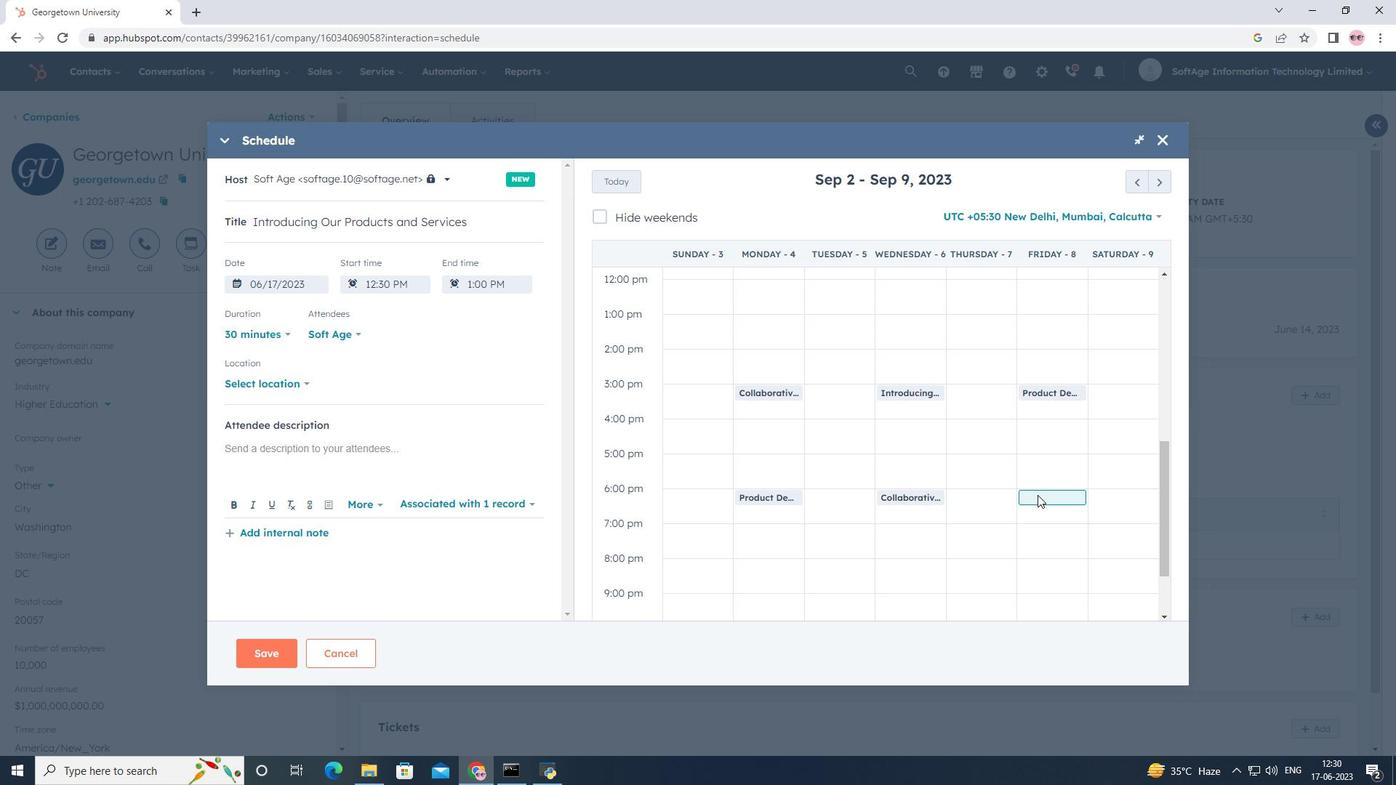 
Action: Mouse moved to (274, 384)
Screenshot: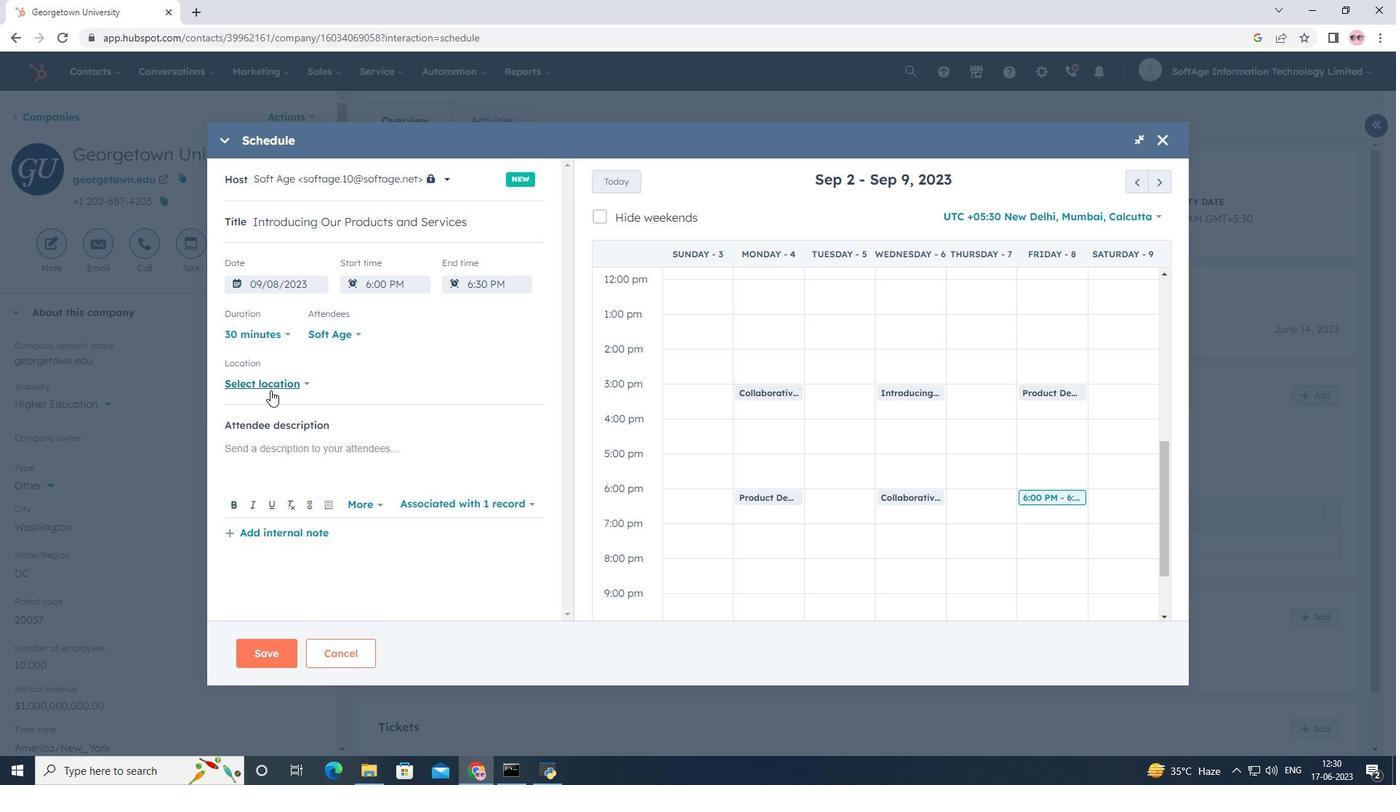 
Action: Mouse pressed left at (274, 384)
Screenshot: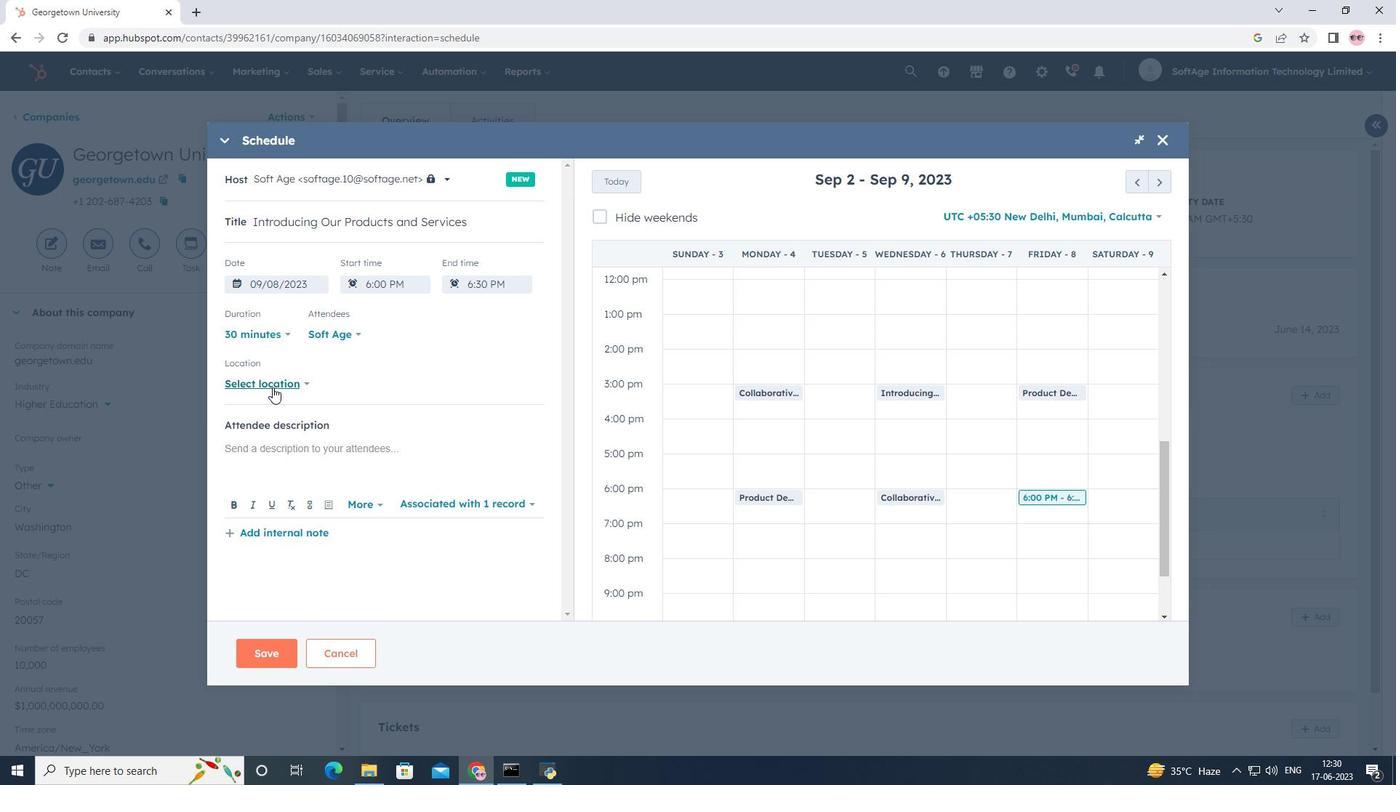 
Action: Mouse moved to (410, 339)
Screenshot: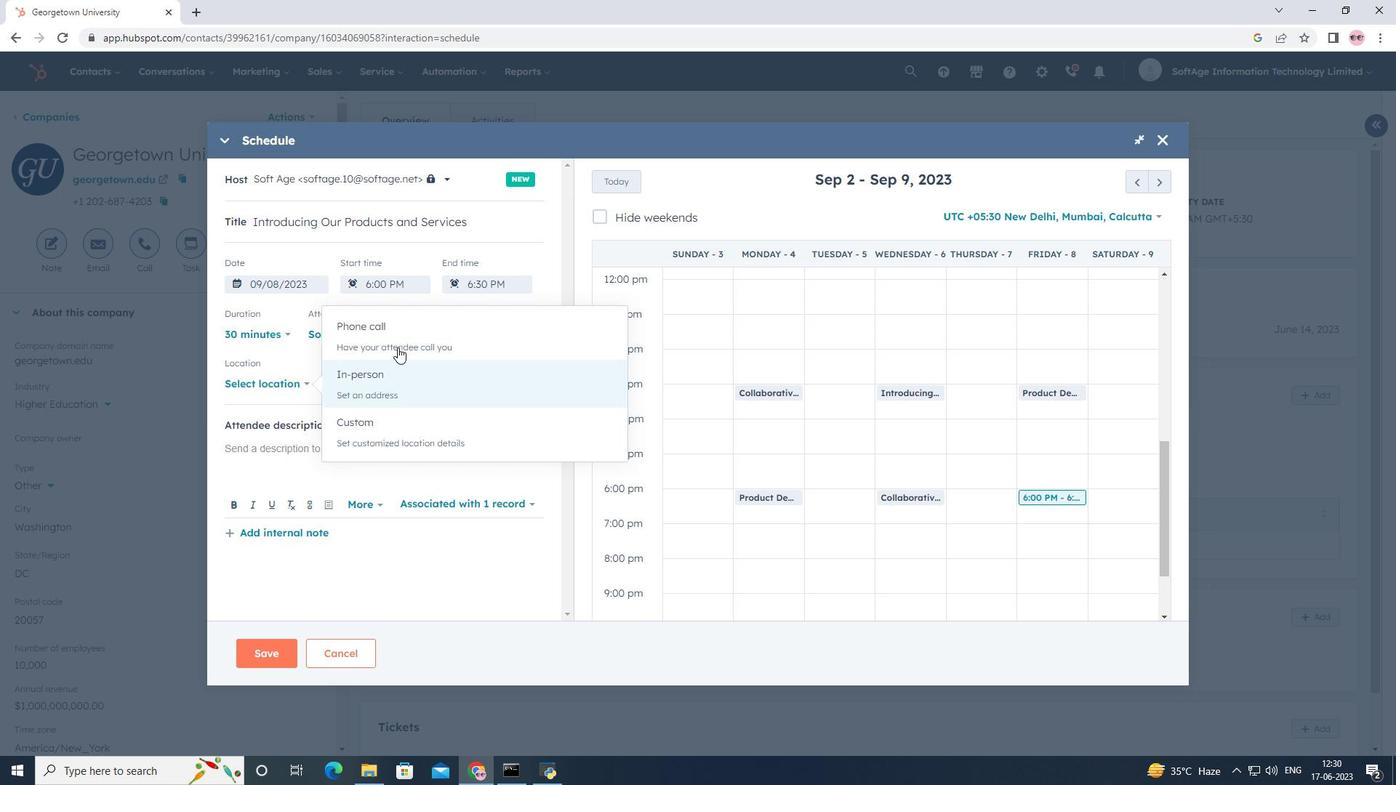 
Action: Mouse pressed left at (410, 339)
Screenshot: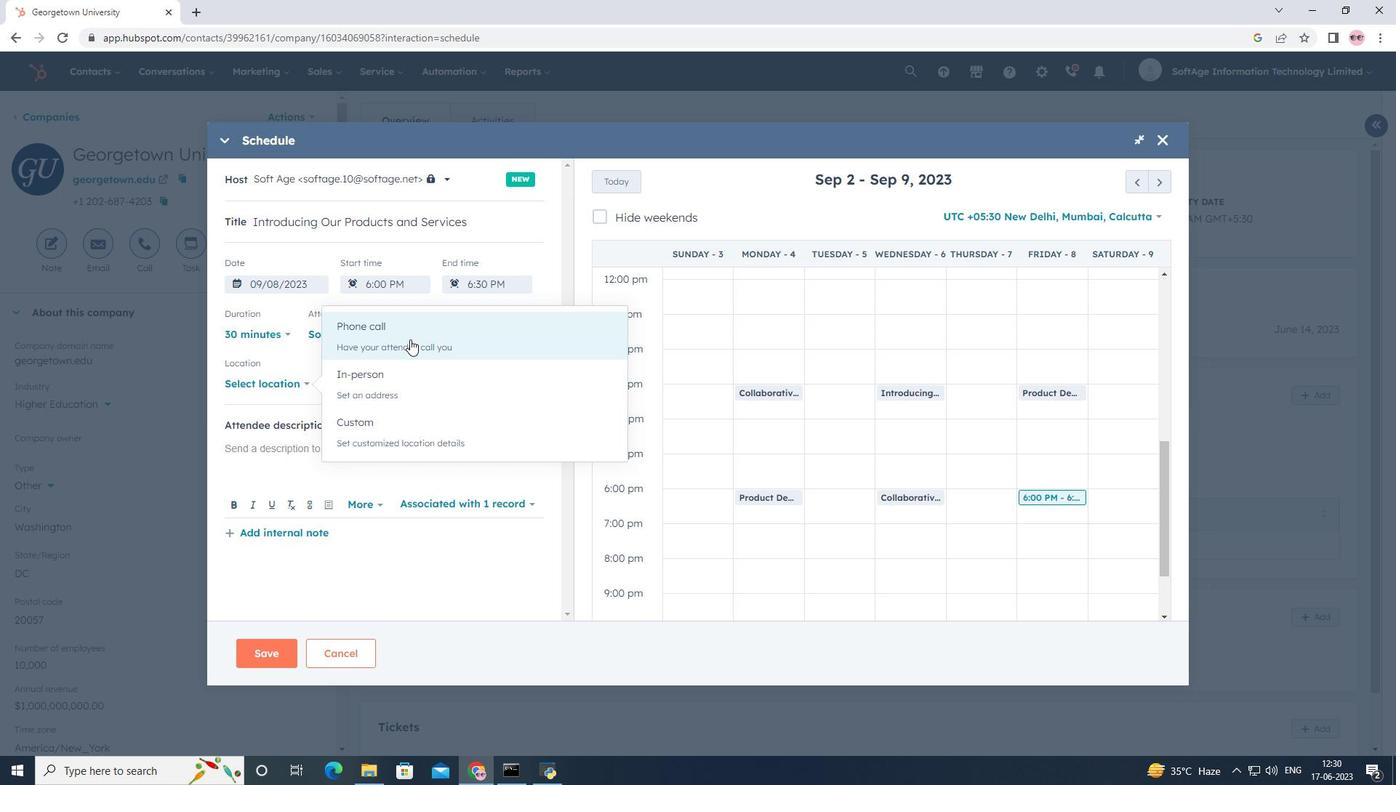 
Action: Mouse moved to (349, 378)
Screenshot: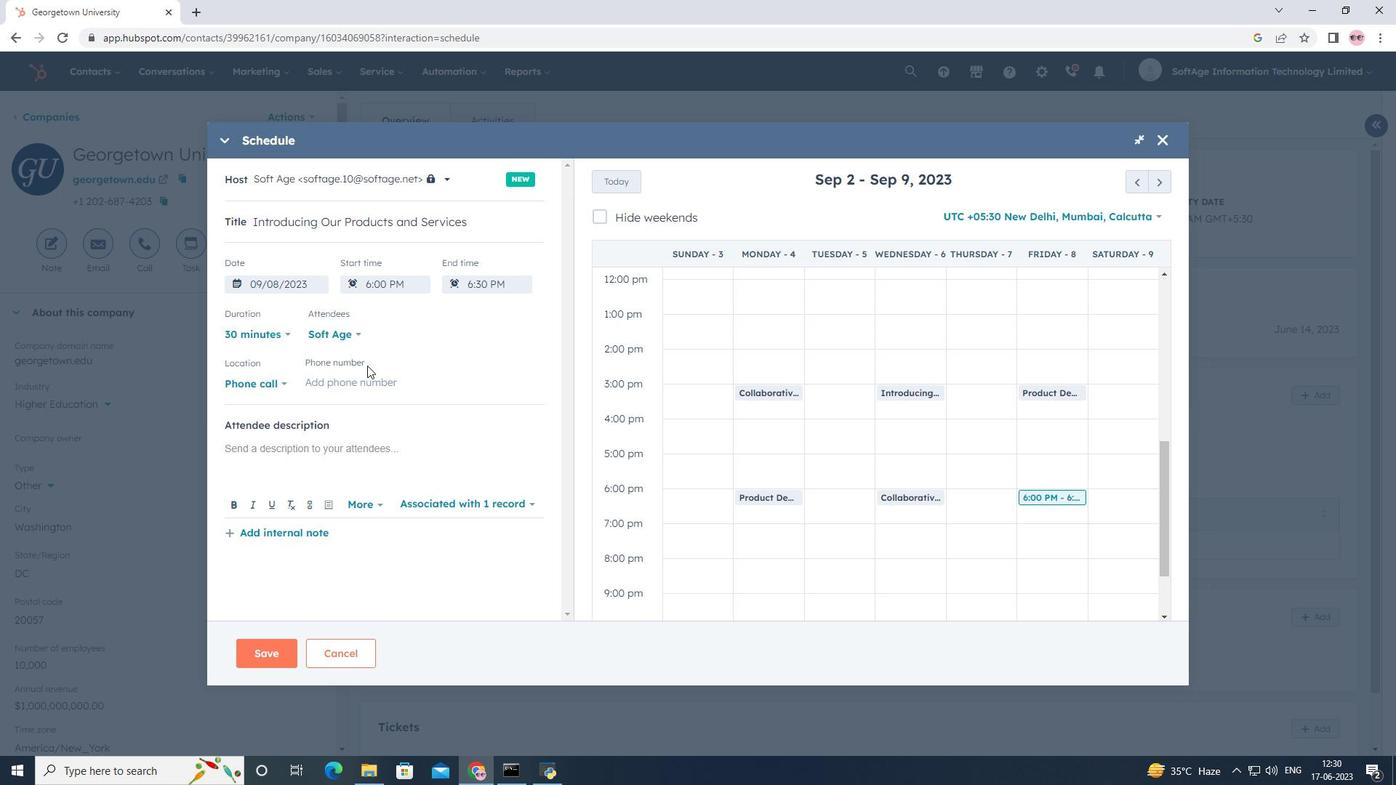 
Action: Mouse pressed left at (349, 378)
Screenshot: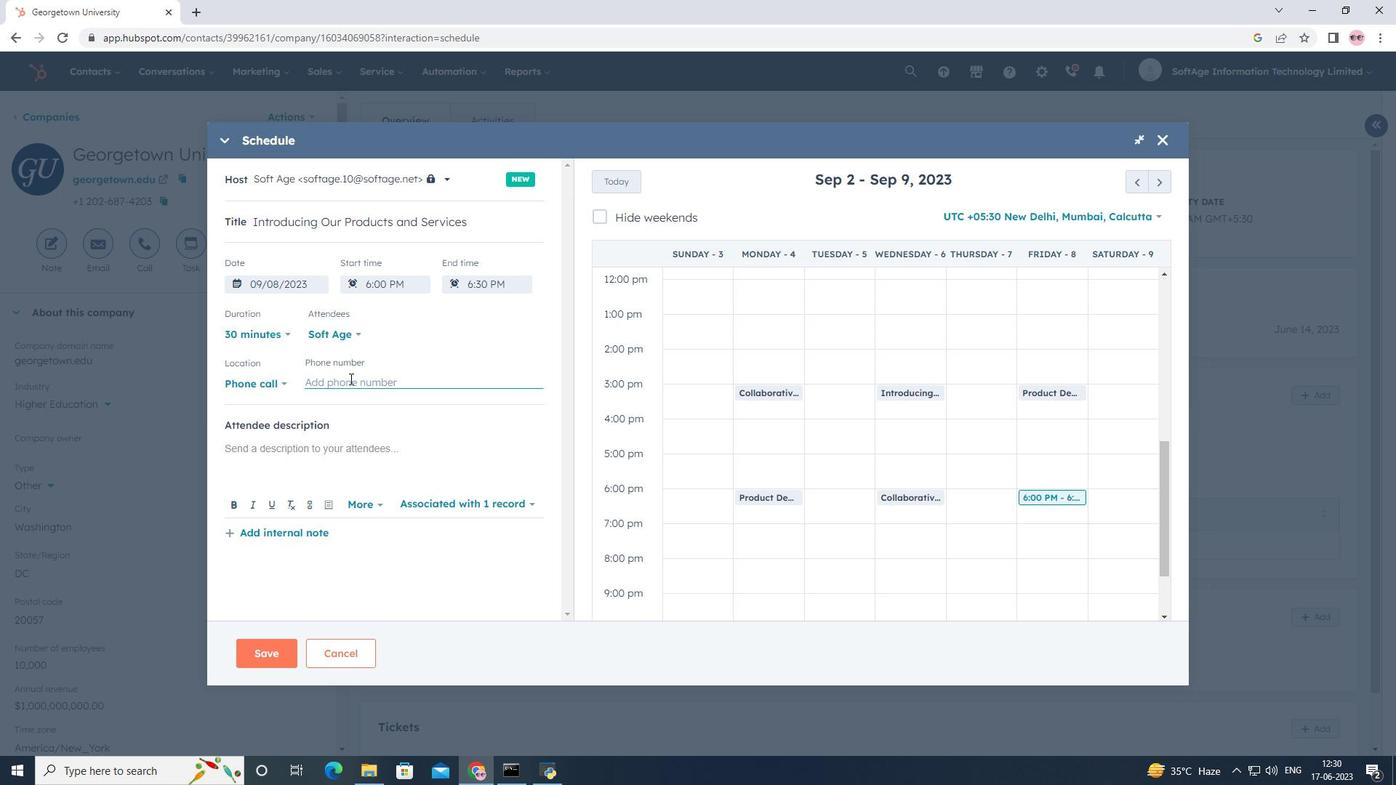 
Action: Key pressed <Key.shift>(786<Key.shift>)<Key.space>555-4413
Screenshot: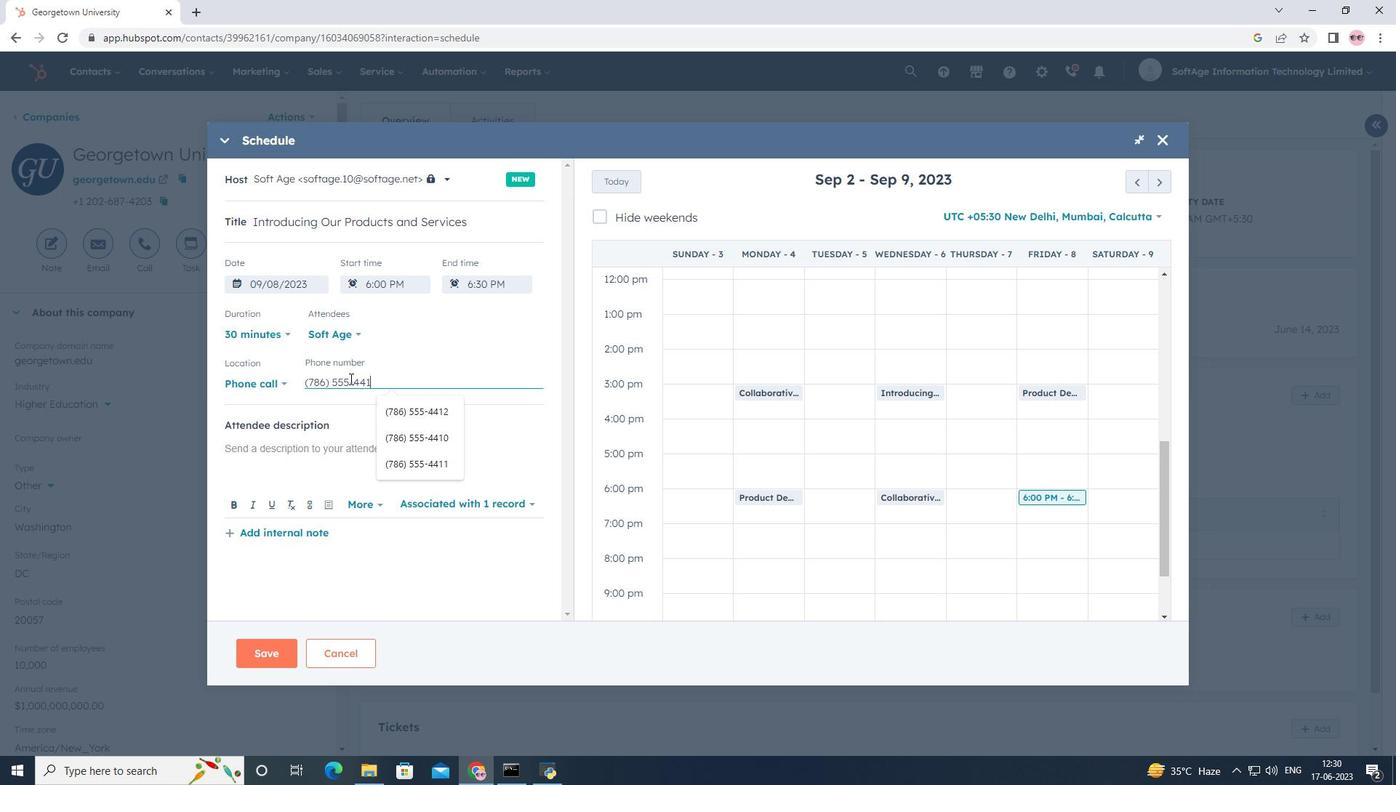 
Action: Mouse moved to (346, 445)
Screenshot: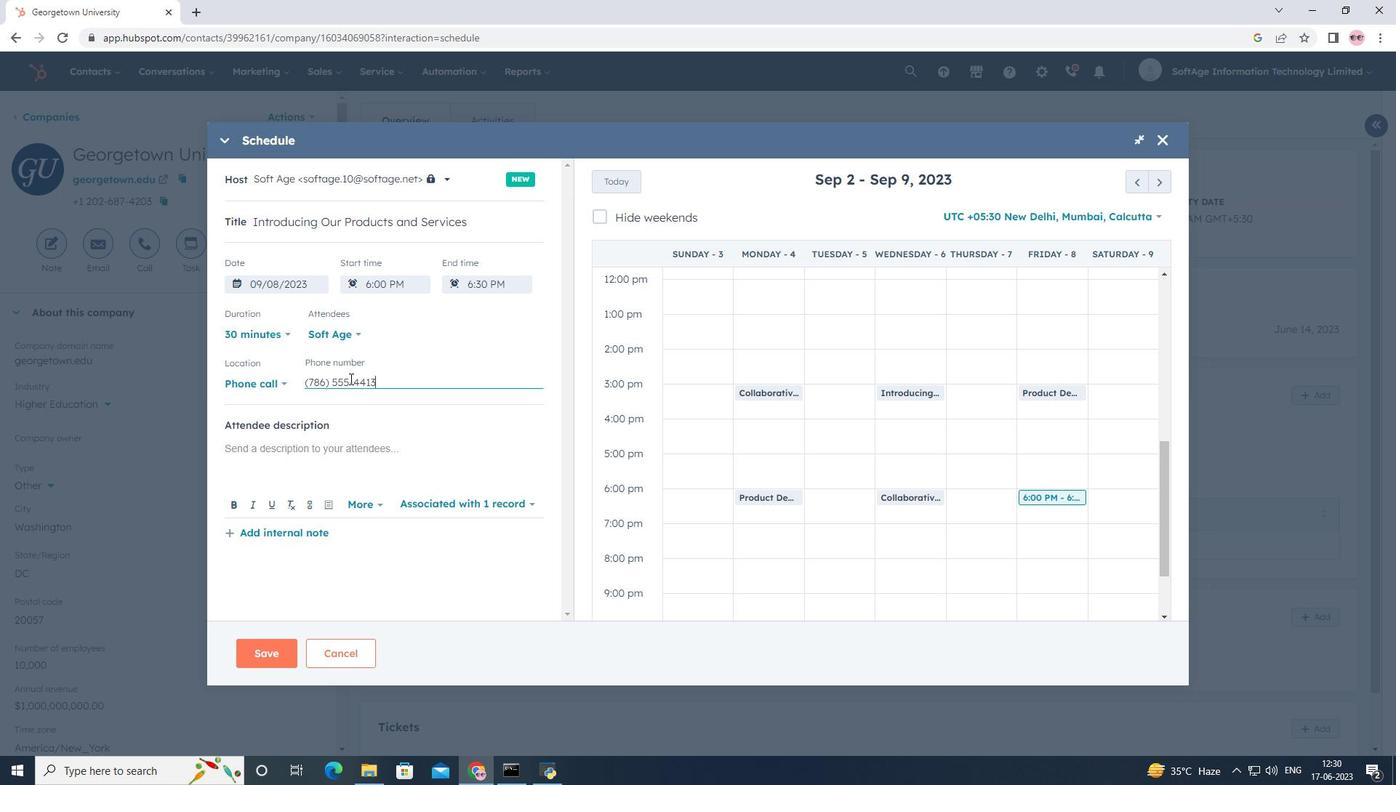 
Action: Mouse pressed left at (346, 445)
Screenshot: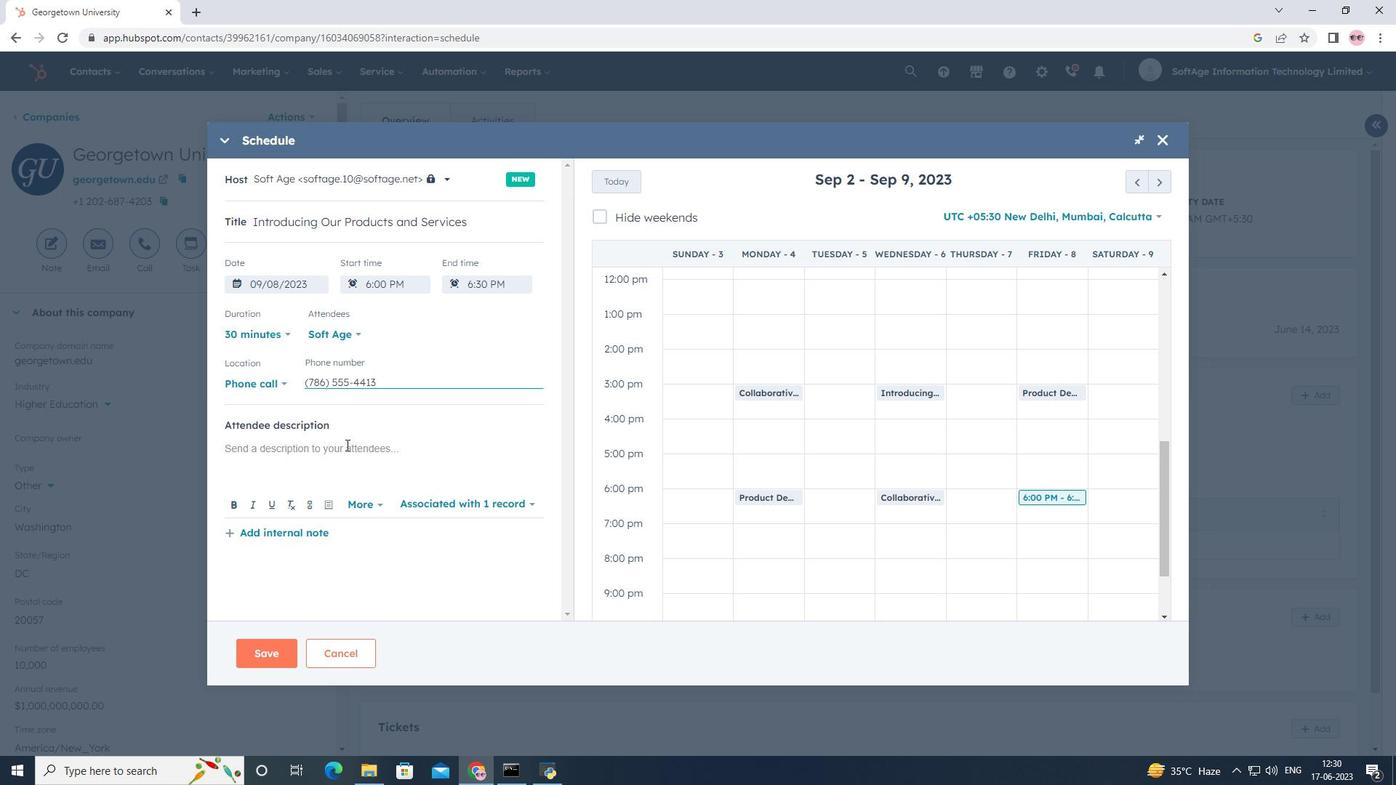 
Action: Key pressed <Key.shift><Key.shift><Key.shift><Key.shift><Key.shift><Key.shift><Key.shift><Key.shift><Key.shift><Key.shift><Key.shift><Key.shift><Key.shift><Key.shift><Key.shift><Key.shift><Key.shift><Key.shift><Key.shift><Key.shift><Key.shift><Key.shift><Key.shift><Key.shift><Key.shift><Key.shift><Key.shift><Key.shift>For<Key.space>futher<Key.backspace><Key.backspace><Key.backspace><Key.backspace>rther<Key.space>discussion<Key.space>on<Key.space>producr<Key.backspace>ts,kindly<Key.space>join<Key.space>the<Key.space>meeting.
Screenshot: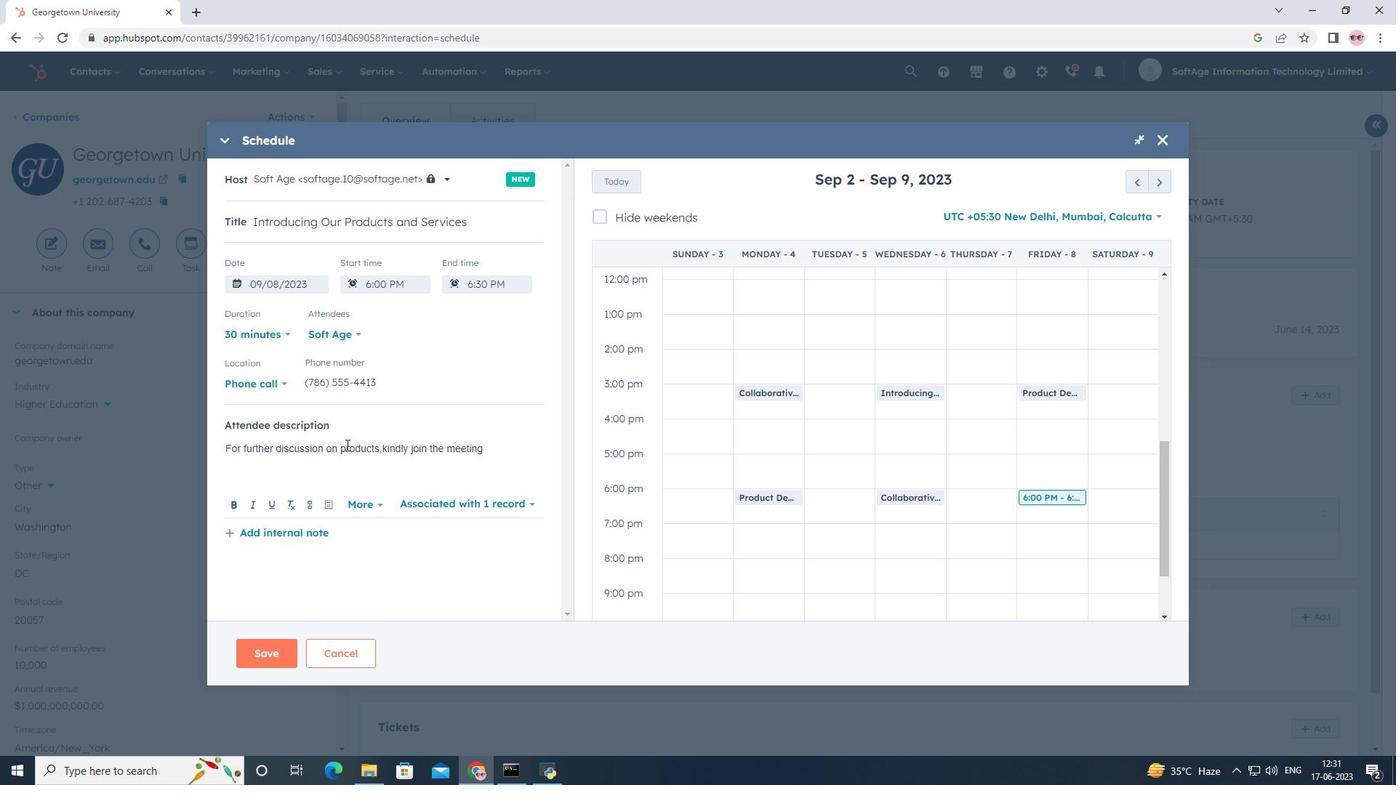 
Action: Mouse moved to (381, 450)
Screenshot: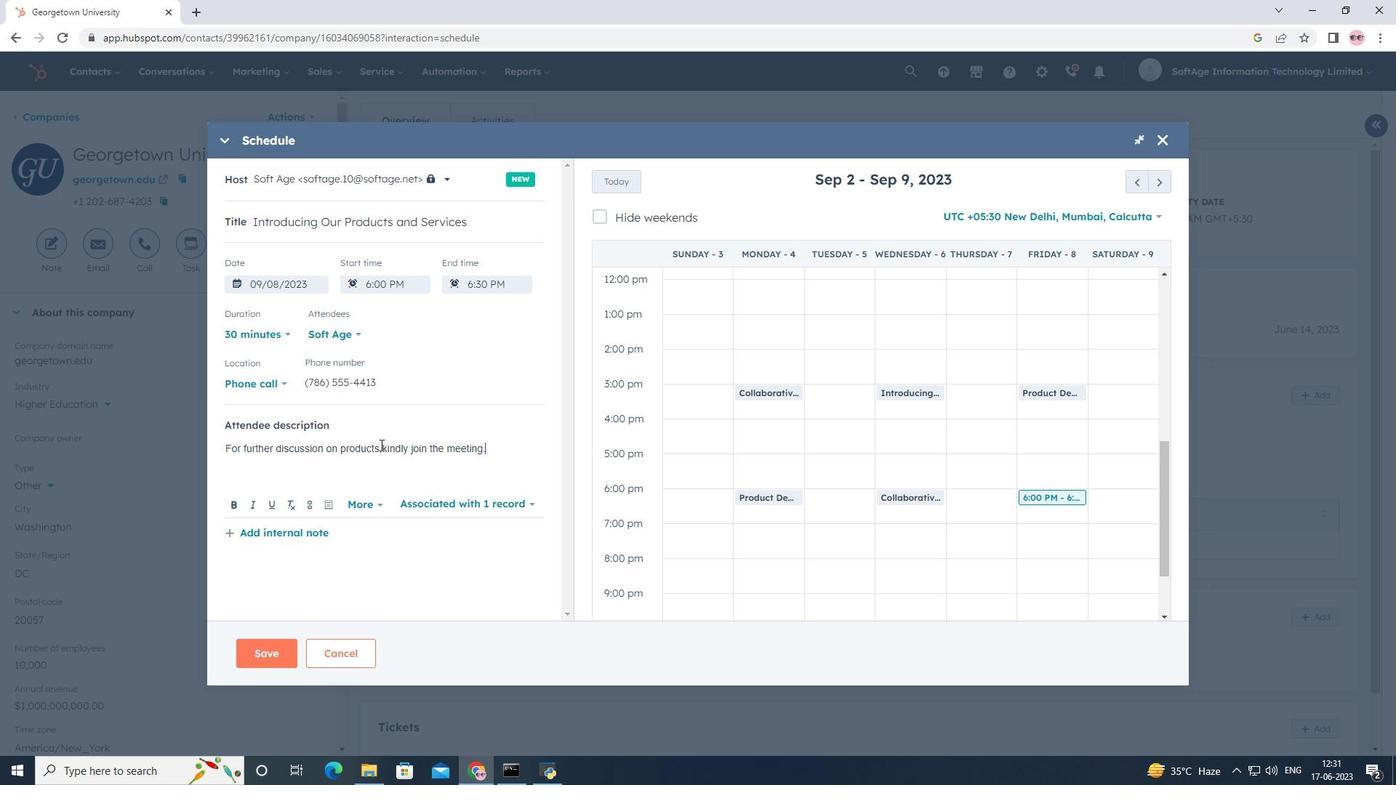 
Action: Mouse pressed left at (381, 450)
Screenshot: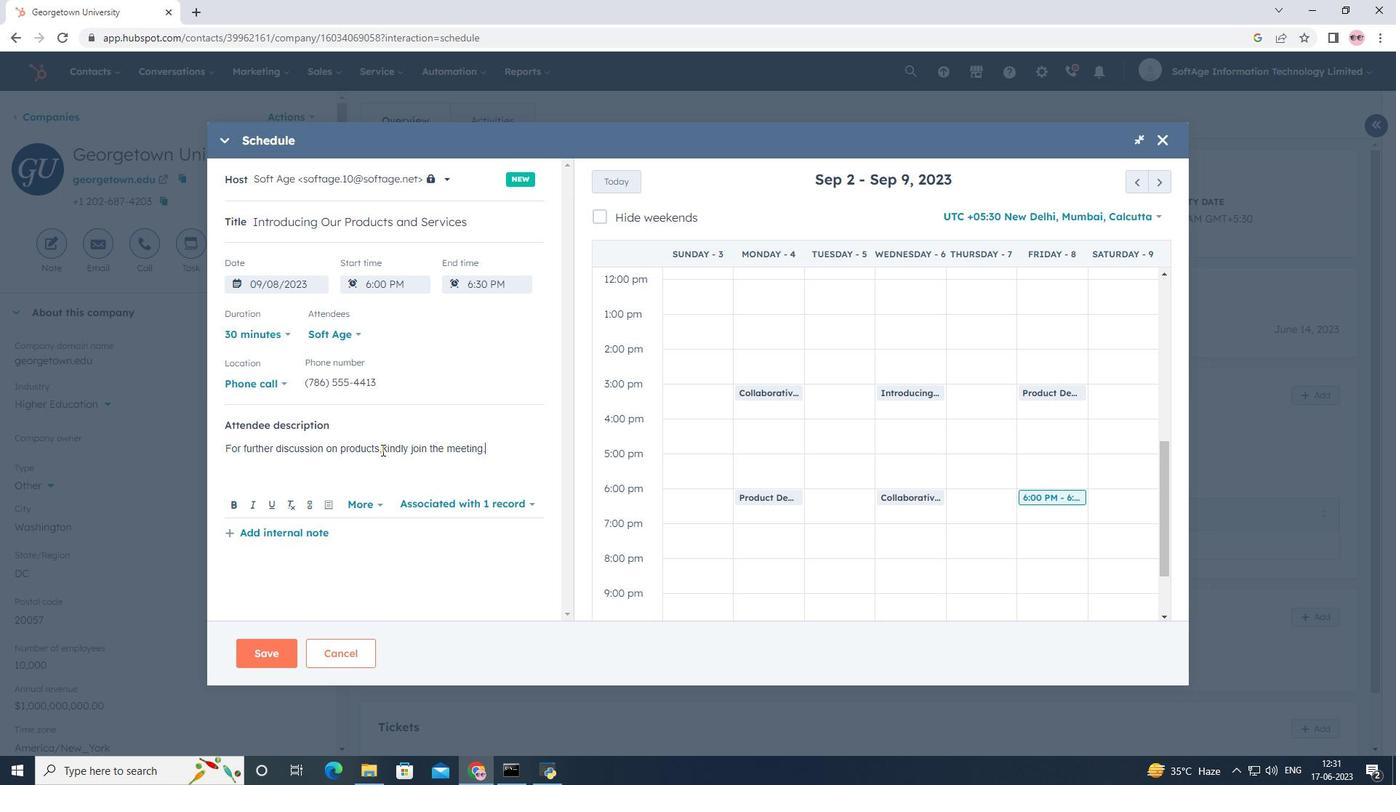 
Action: Key pressed <Key.space>
Screenshot: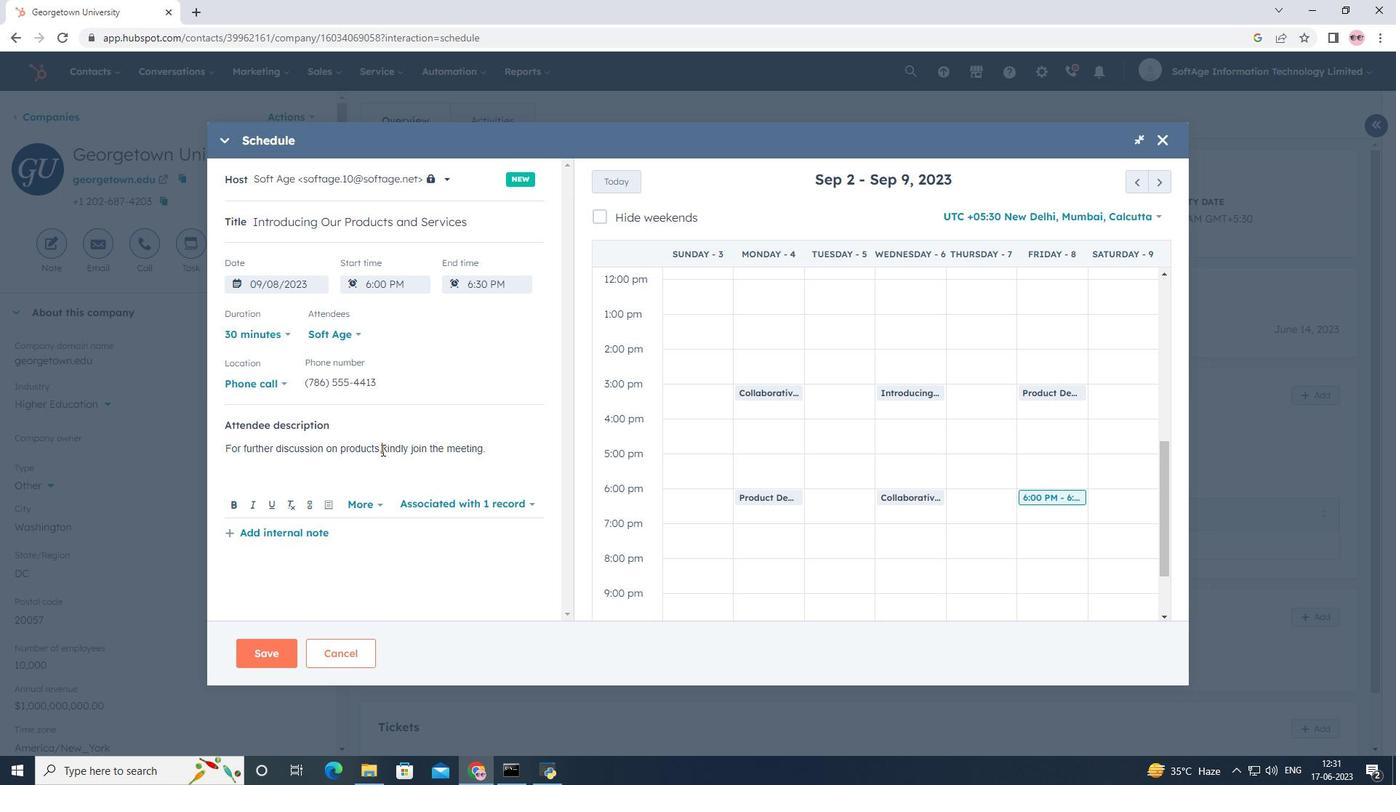 
Action: Mouse moved to (488, 500)
Screenshot: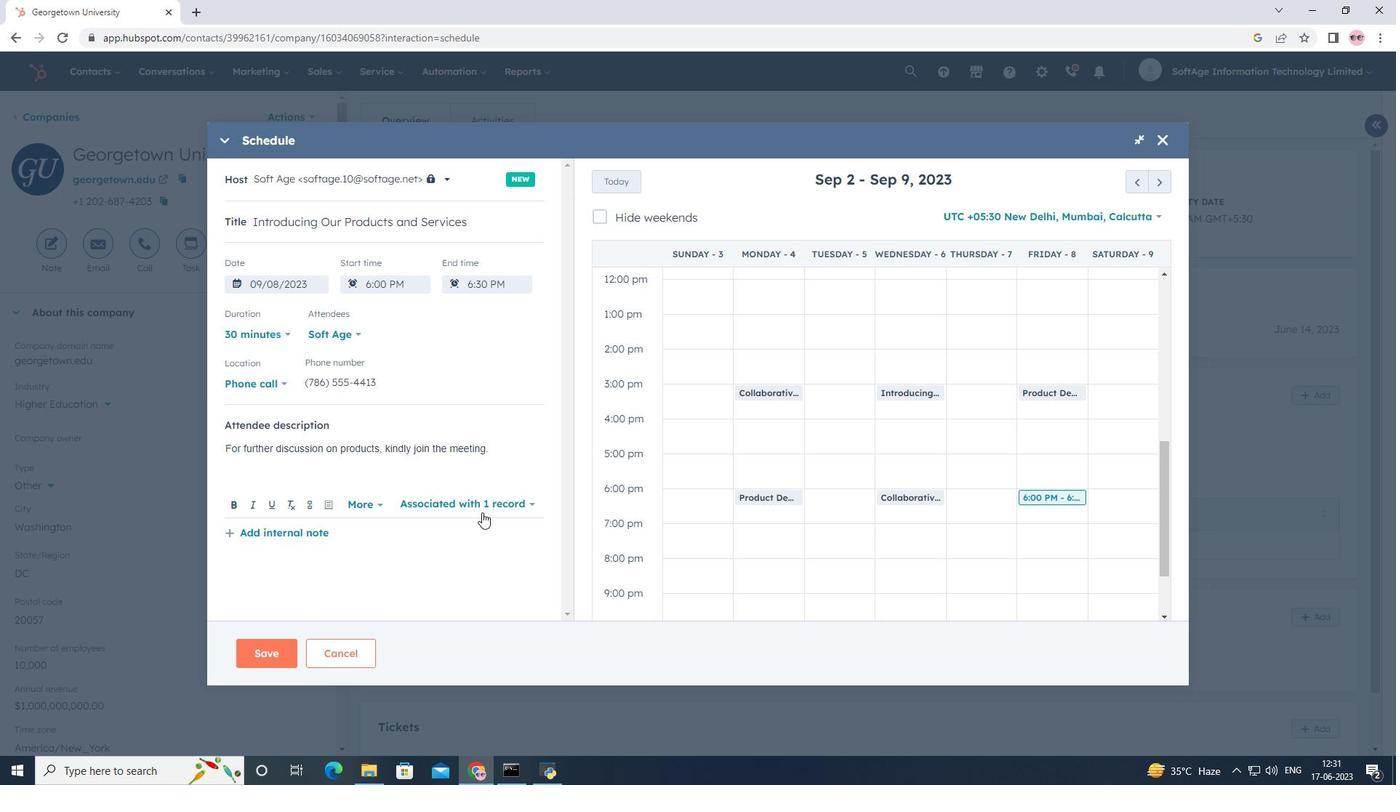 
Action: Mouse pressed left at (488, 500)
Screenshot: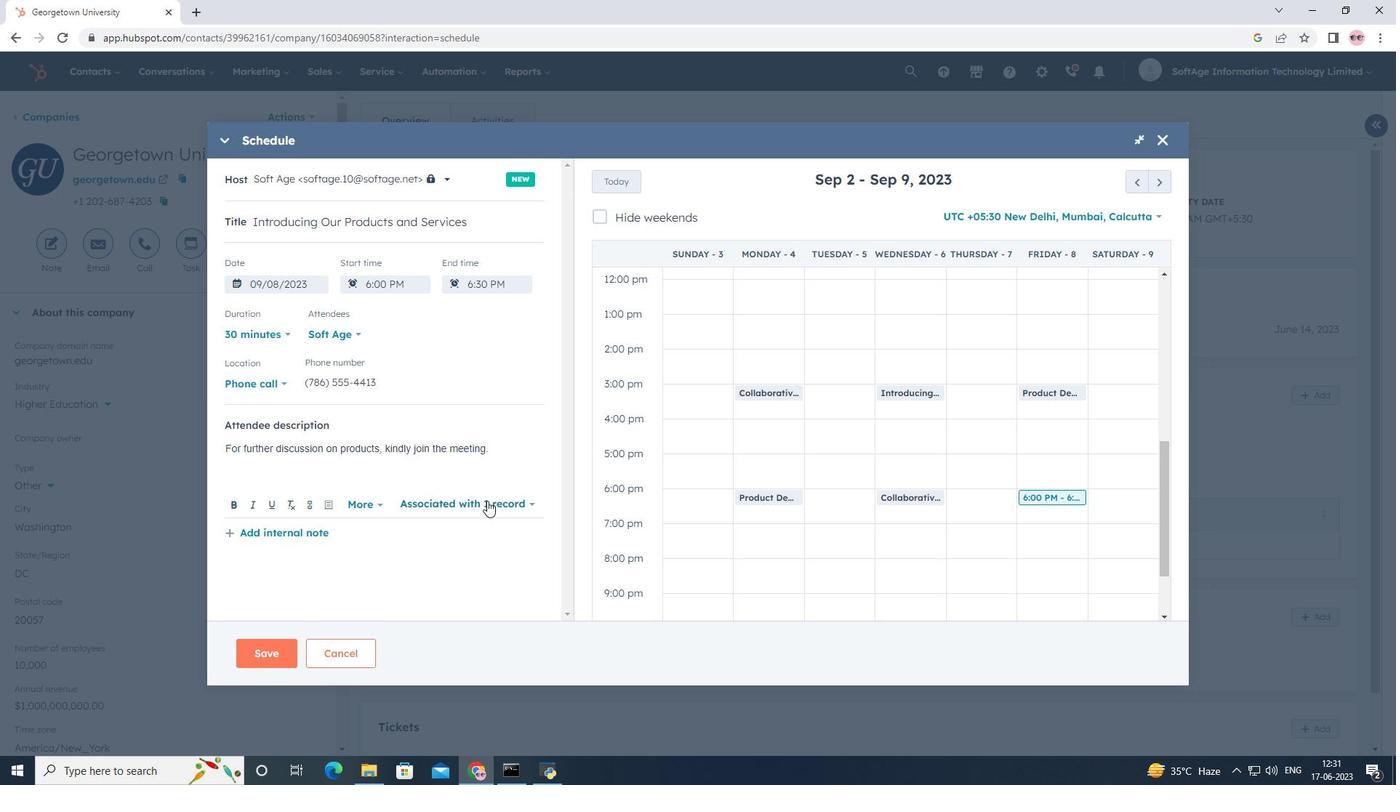 
Action: Mouse moved to (454, 394)
Screenshot: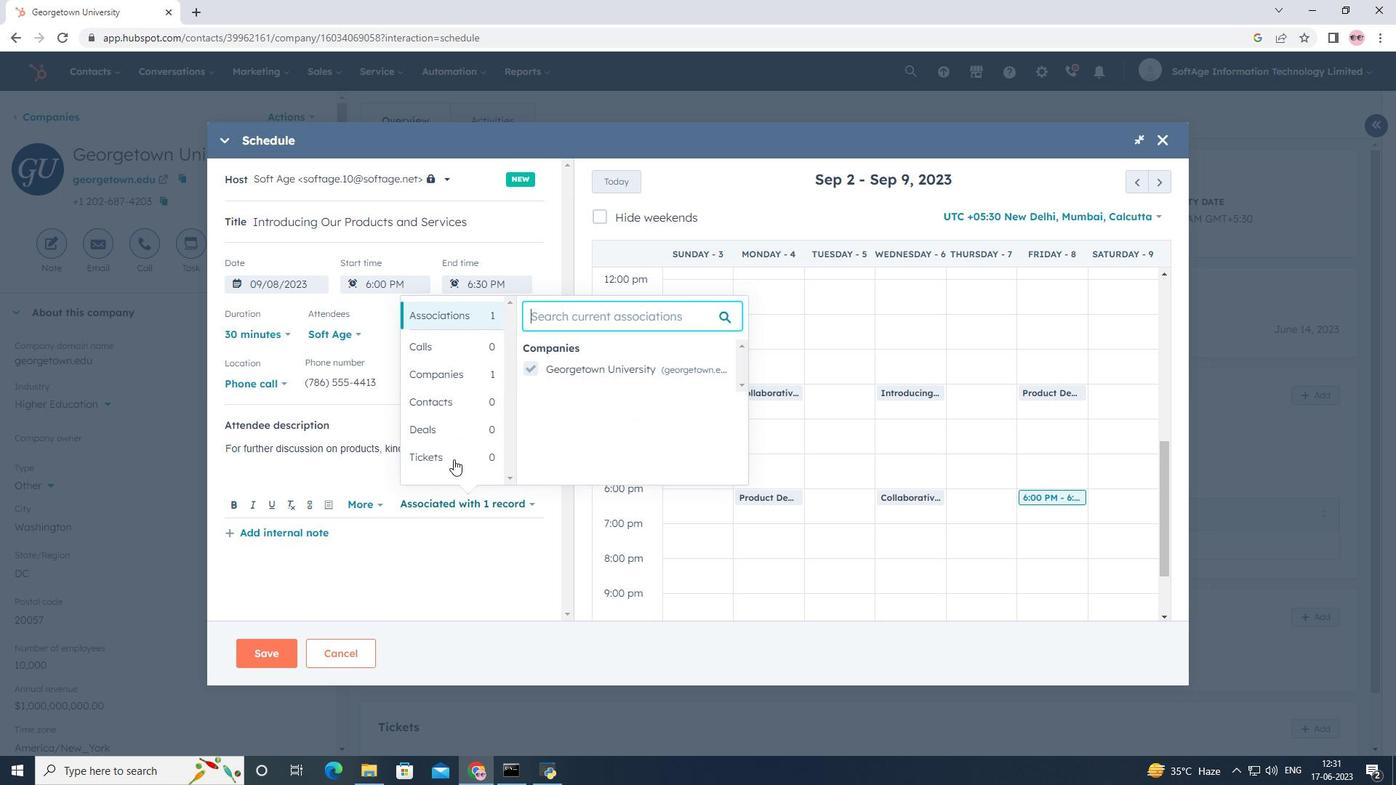 
Action: Mouse pressed left at (454, 394)
Screenshot: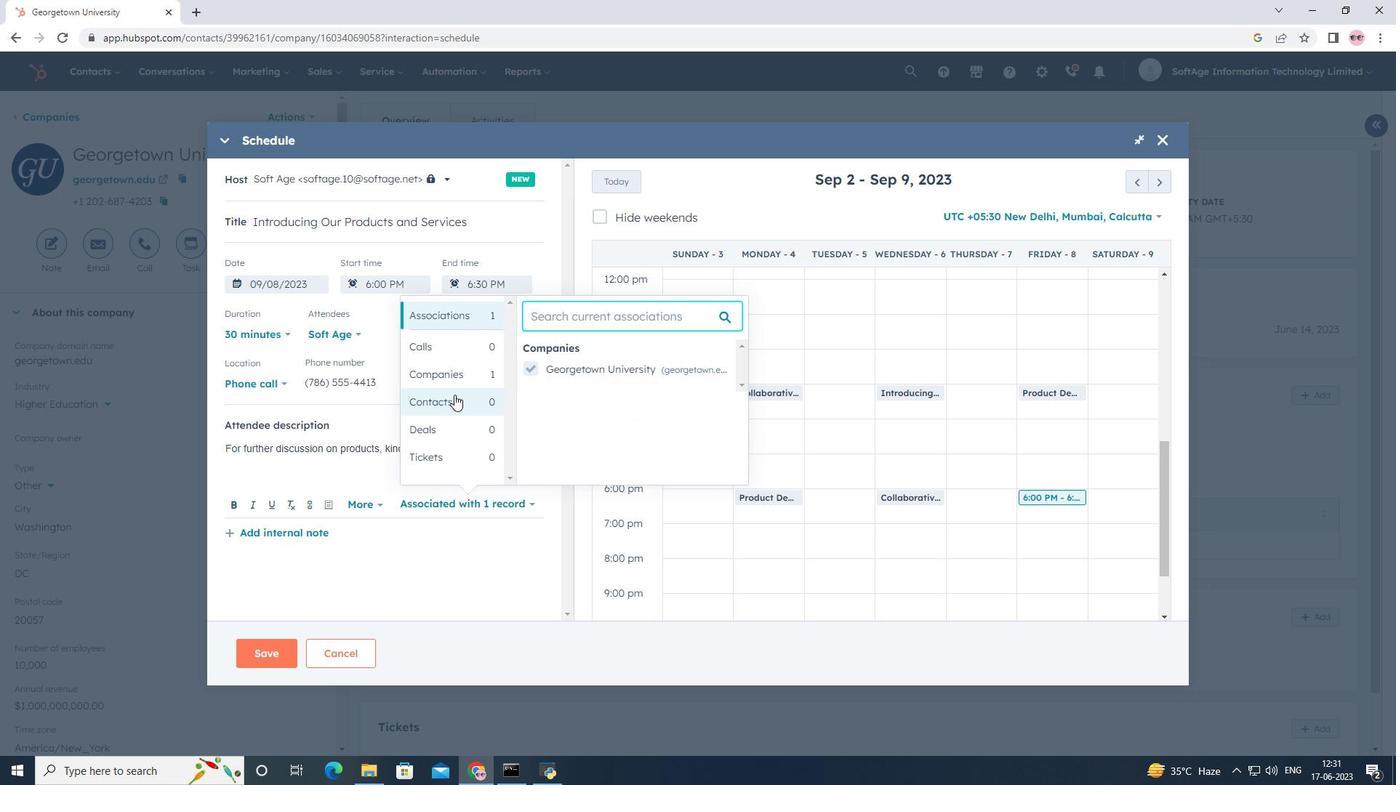 
Action: Mouse moved to (538, 349)
Screenshot: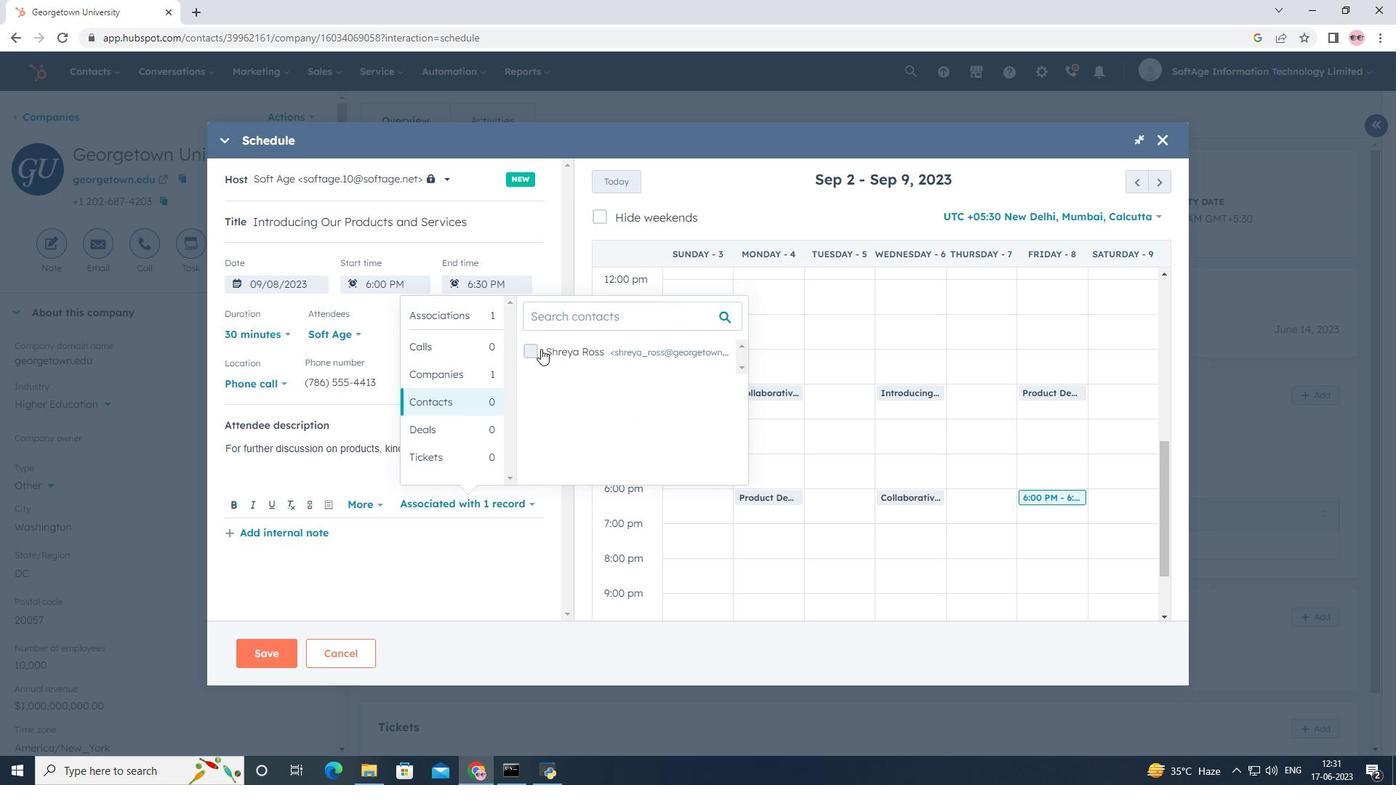 
Action: Mouse pressed left at (538, 349)
Screenshot: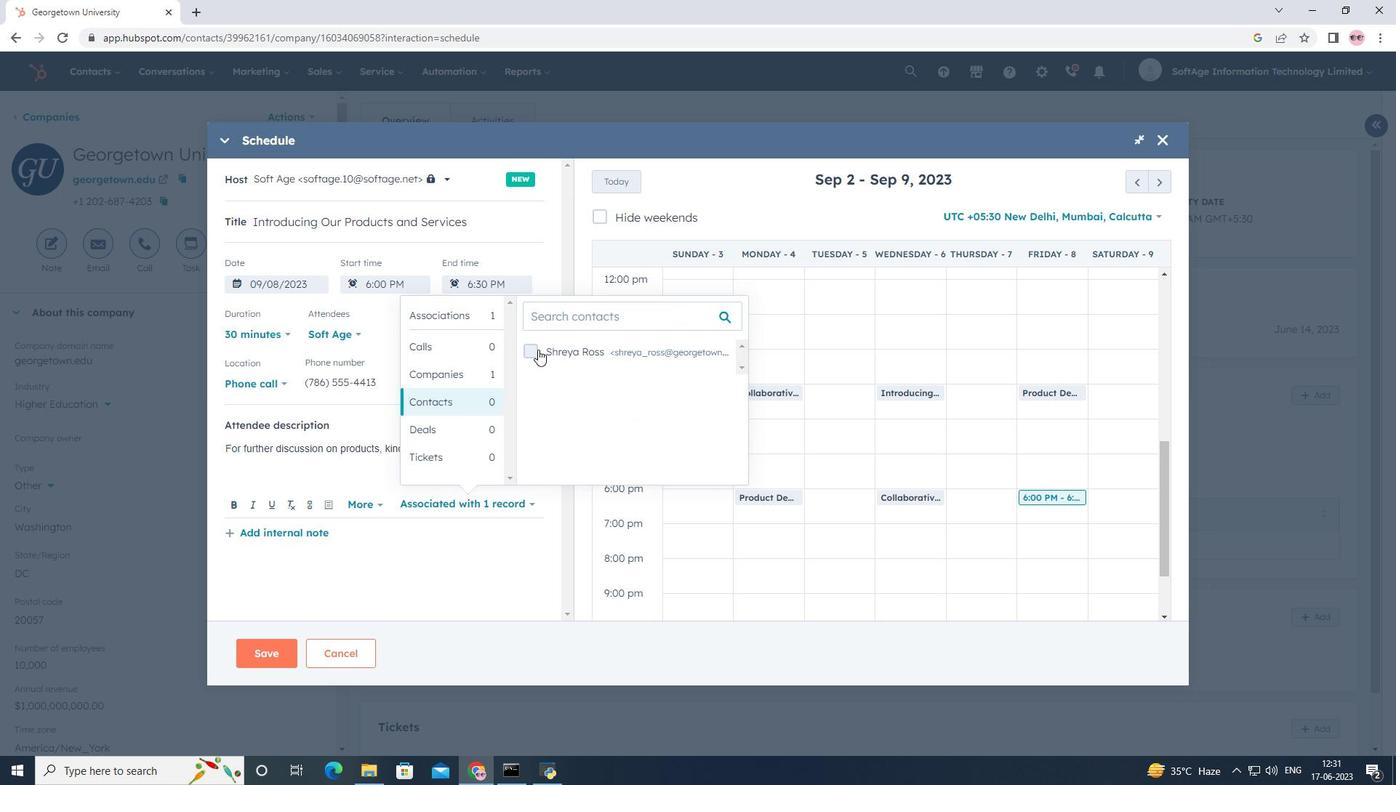 
Action: Mouse moved to (502, 549)
Screenshot: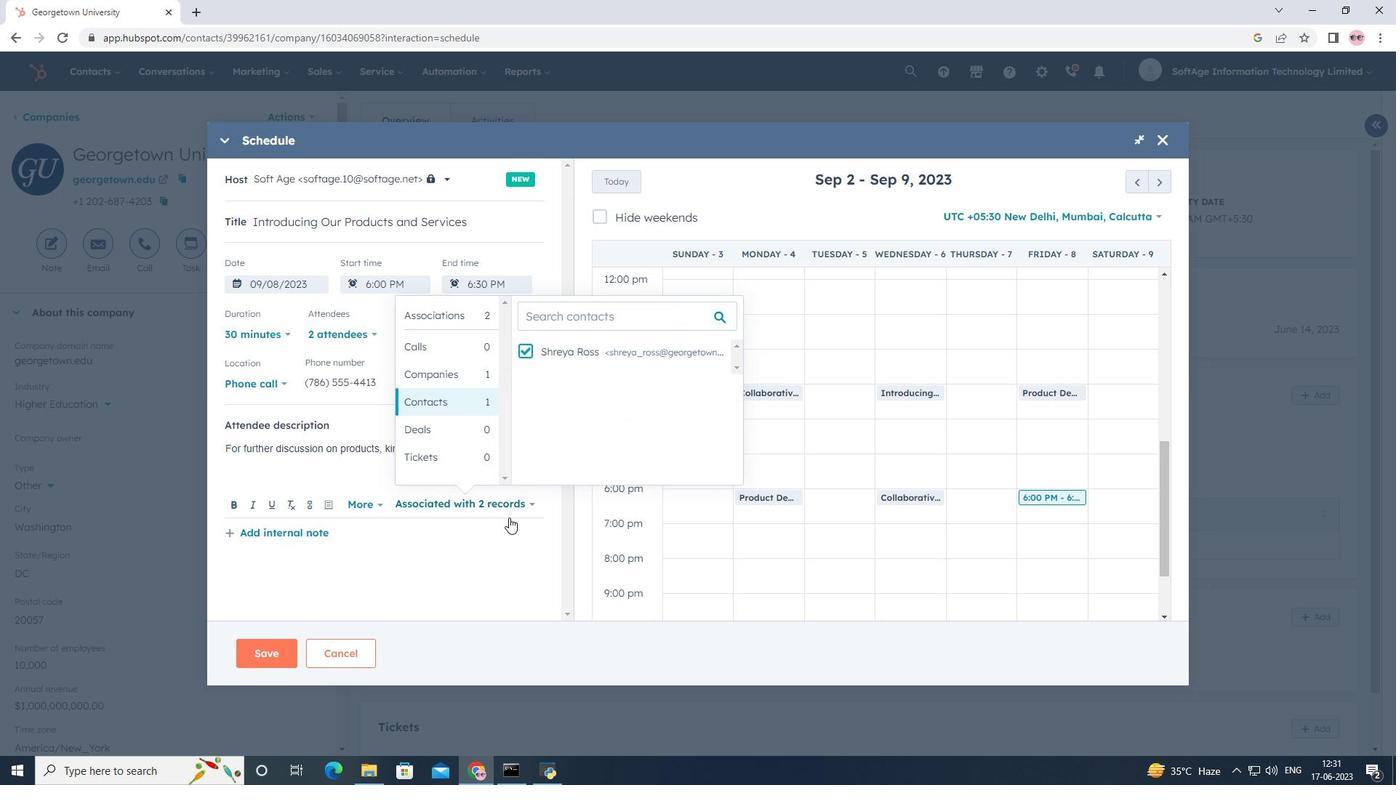 
Action: Mouse pressed left at (502, 549)
Screenshot: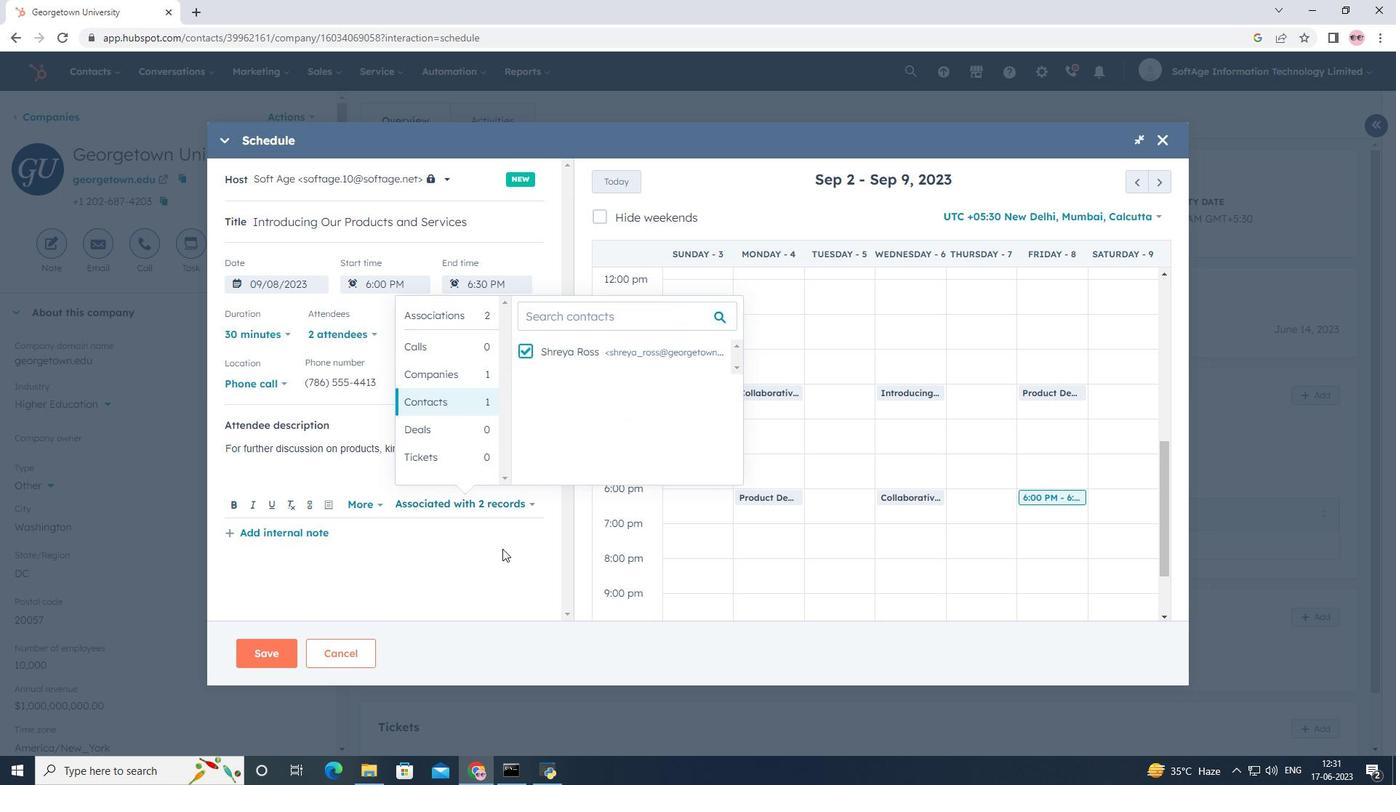 
Action: Mouse moved to (253, 656)
Screenshot: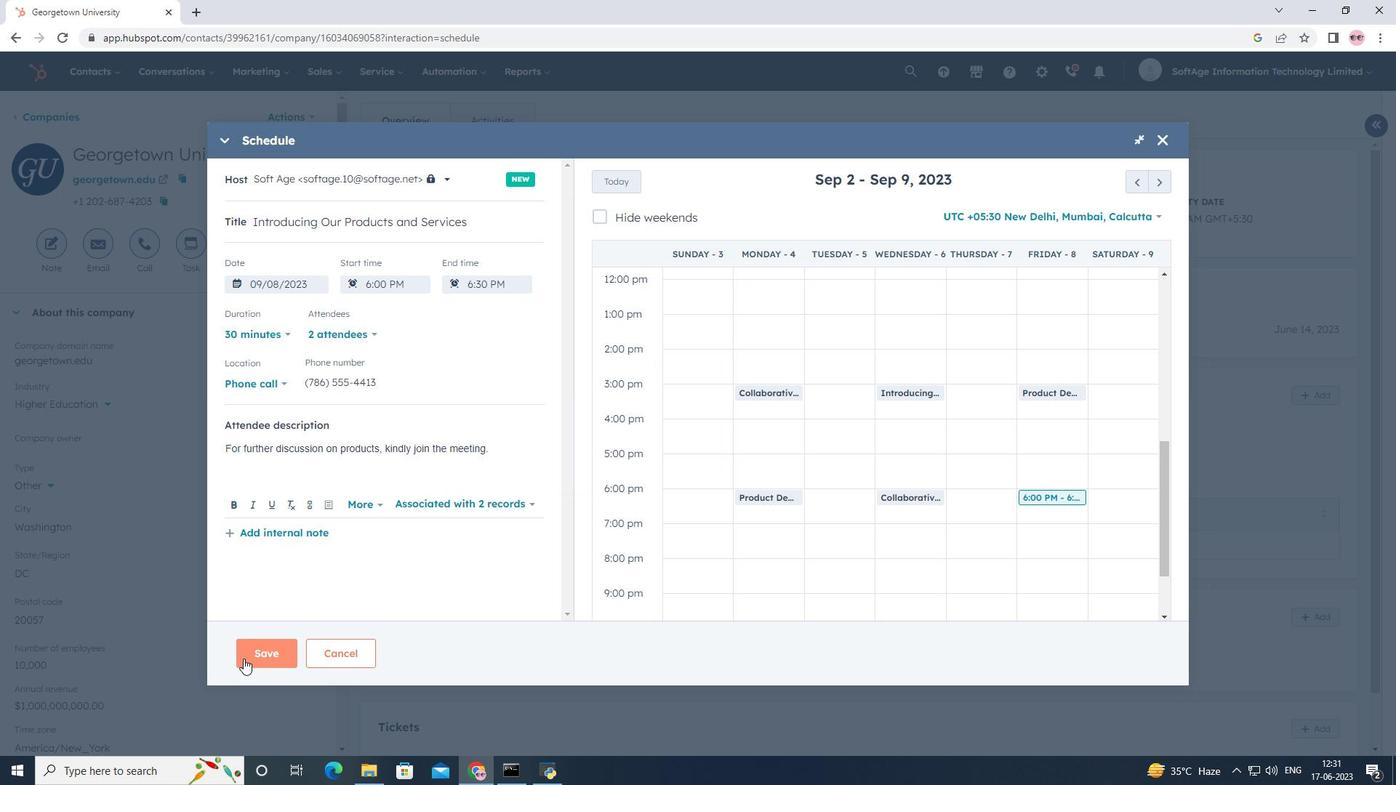 
Action: Mouse pressed left at (253, 656)
Screenshot: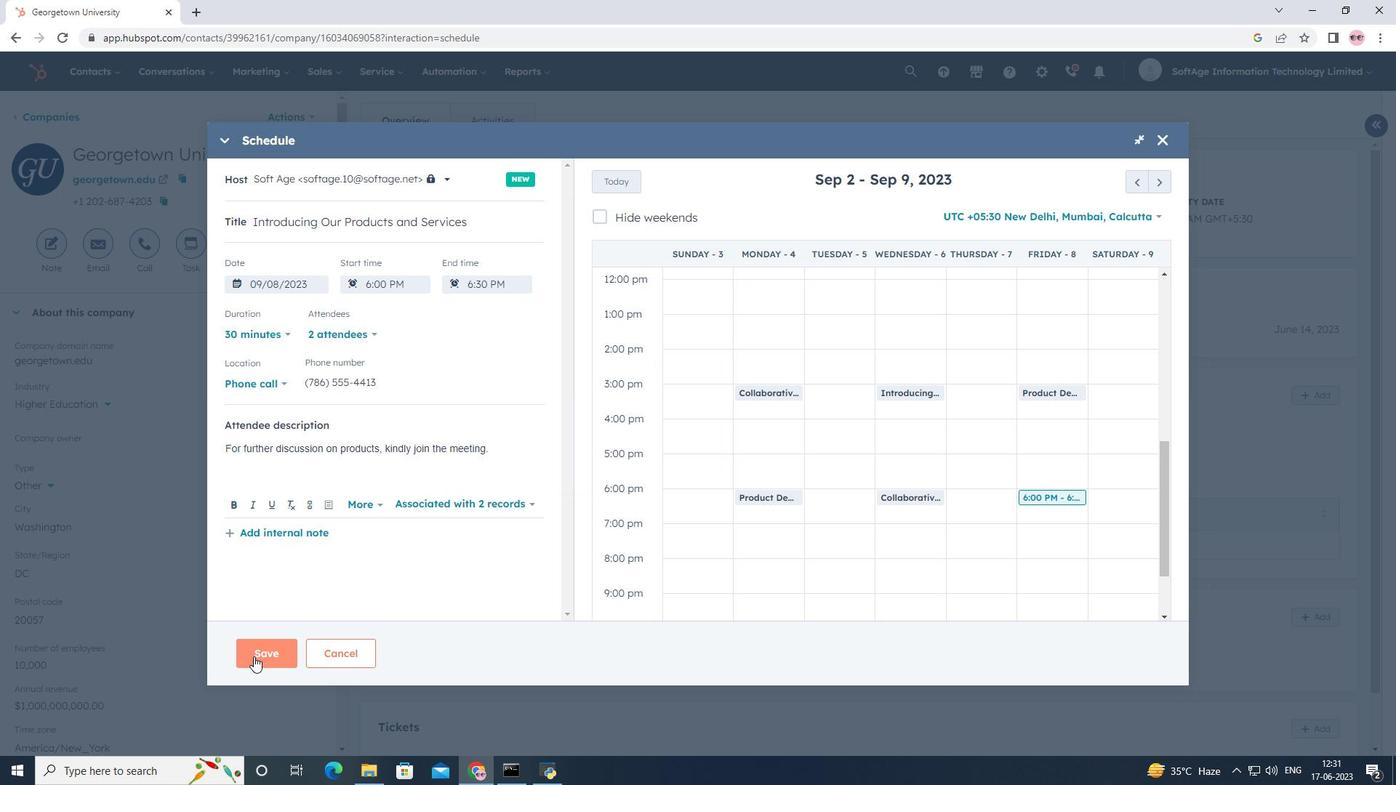 
Action: Mouse moved to (370, 580)
Screenshot: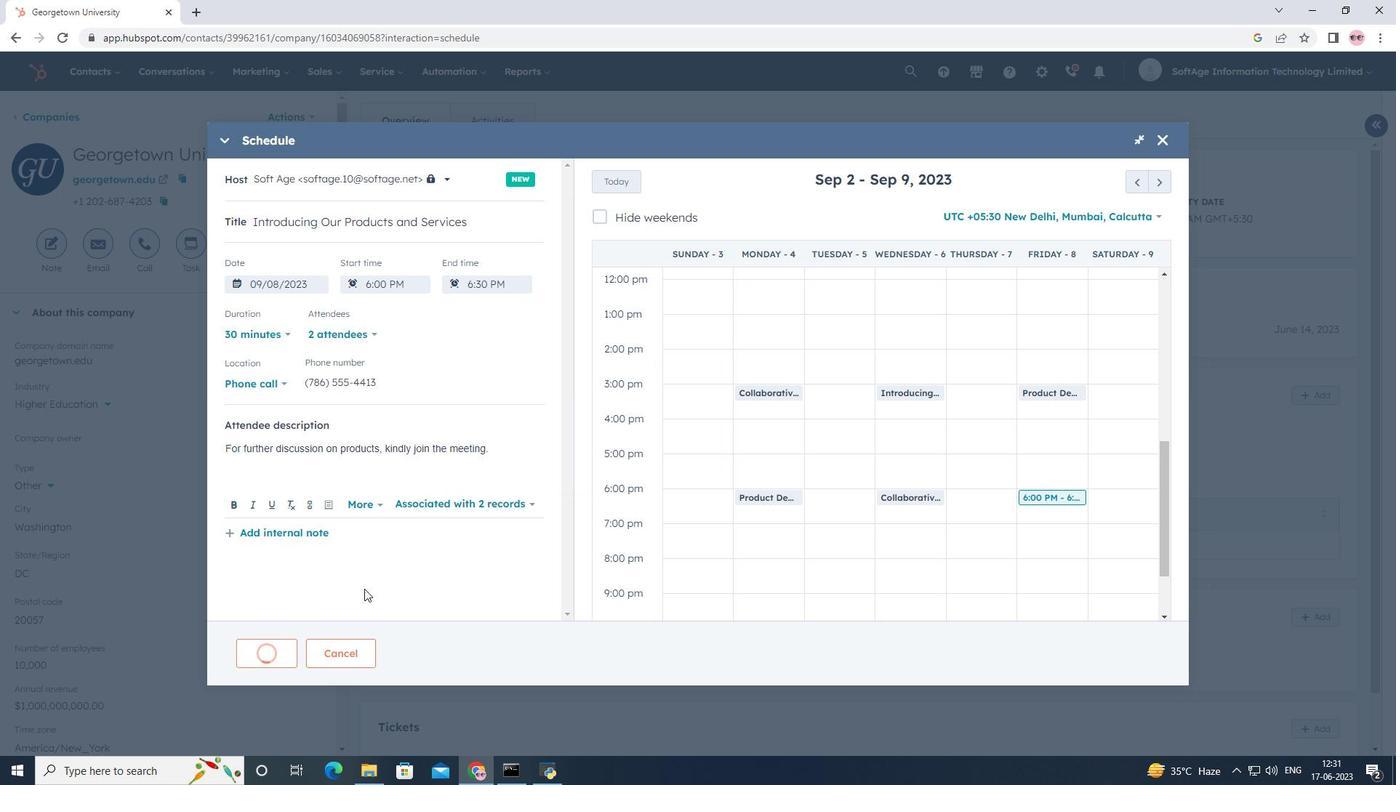 
